 Task: Check the average views per listing of club house in the last 5 years.
Action: Mouse moved to (1024, 262)
Screenshot: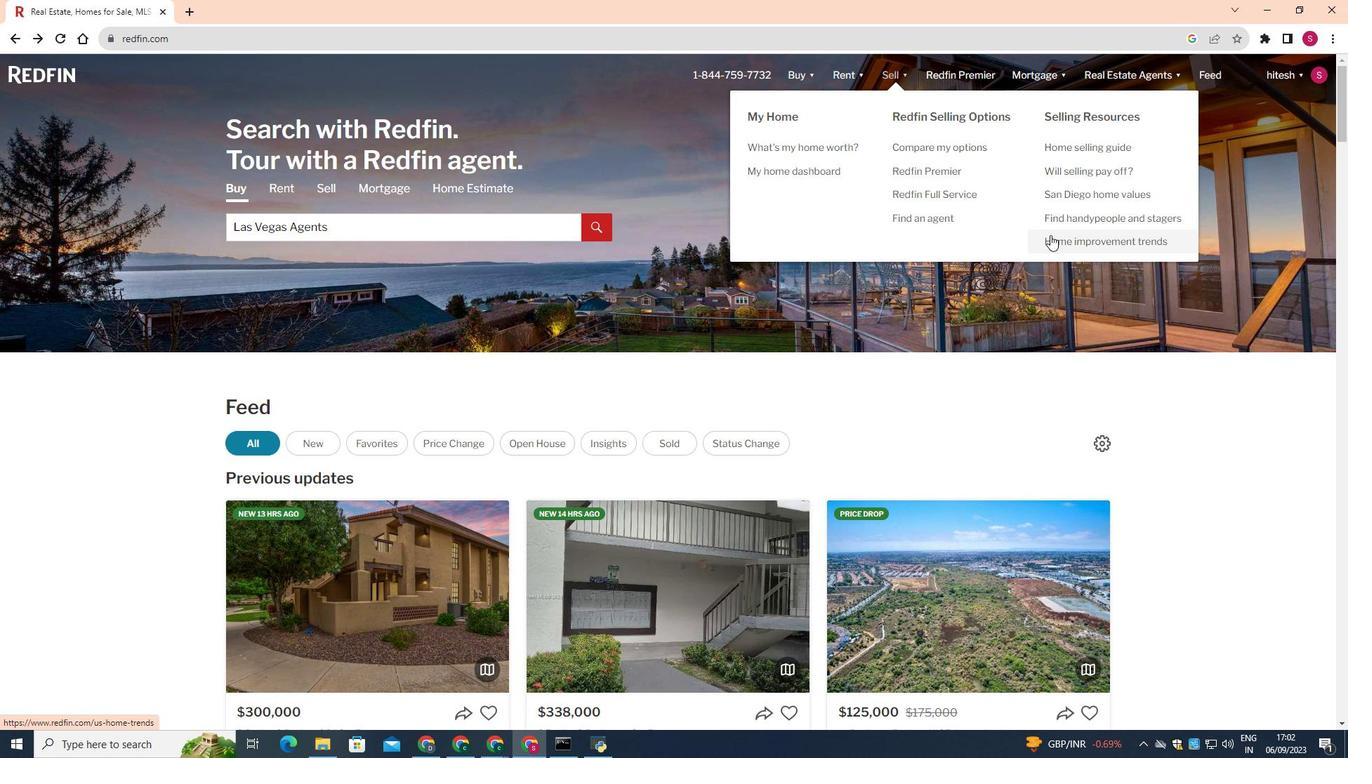 
Action: Mouse pressed left at (1024, 262)
Screenshot: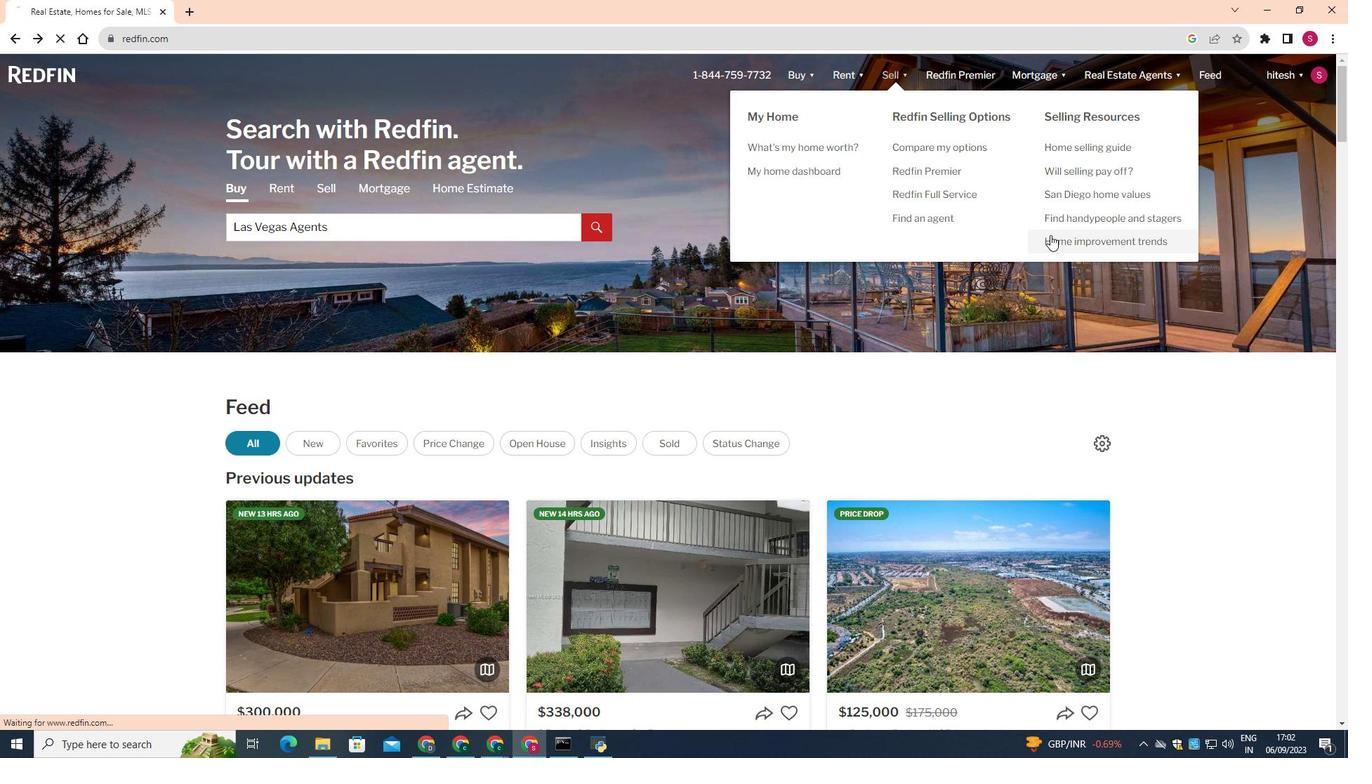 
Action: Mouse moved to (567, 402)
Screenshot: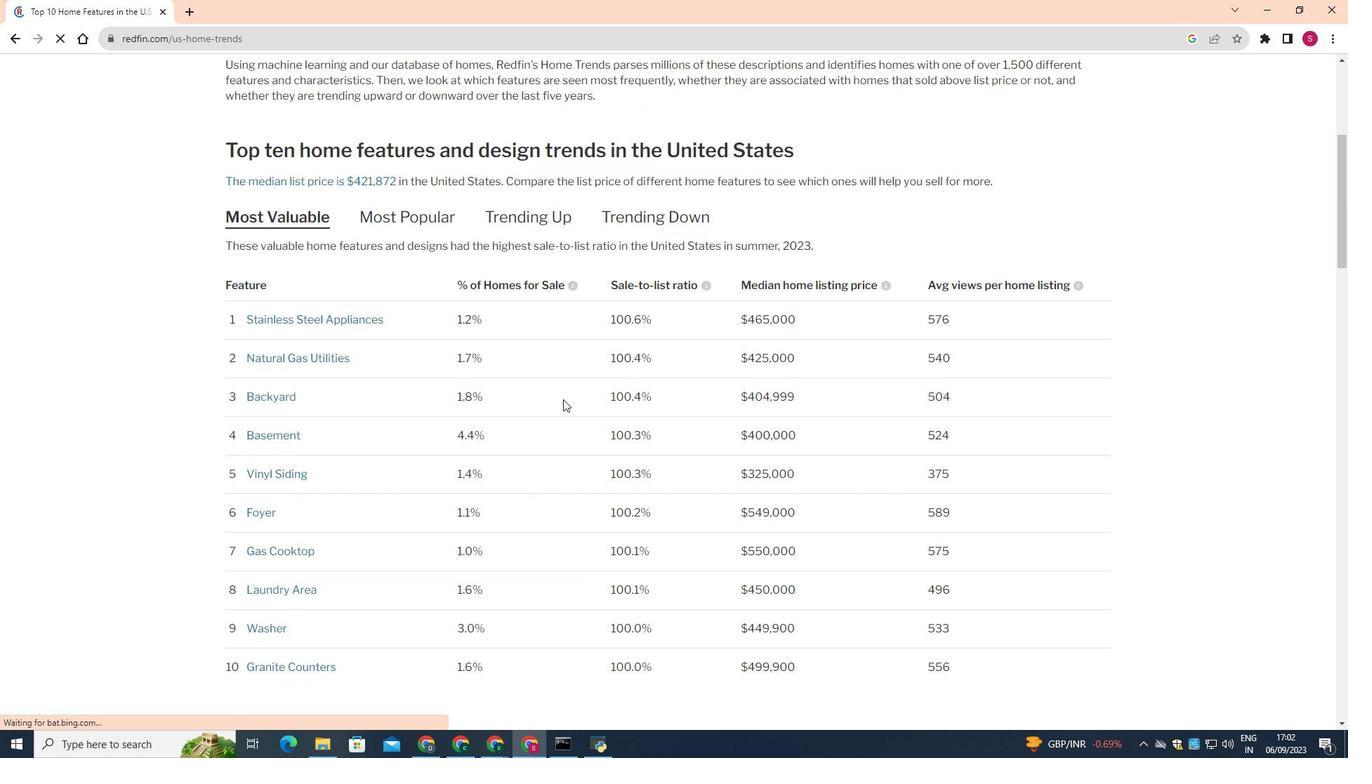 
Action: Mouse scrolled (567, 401) with delta (0, 0)
Screenshot: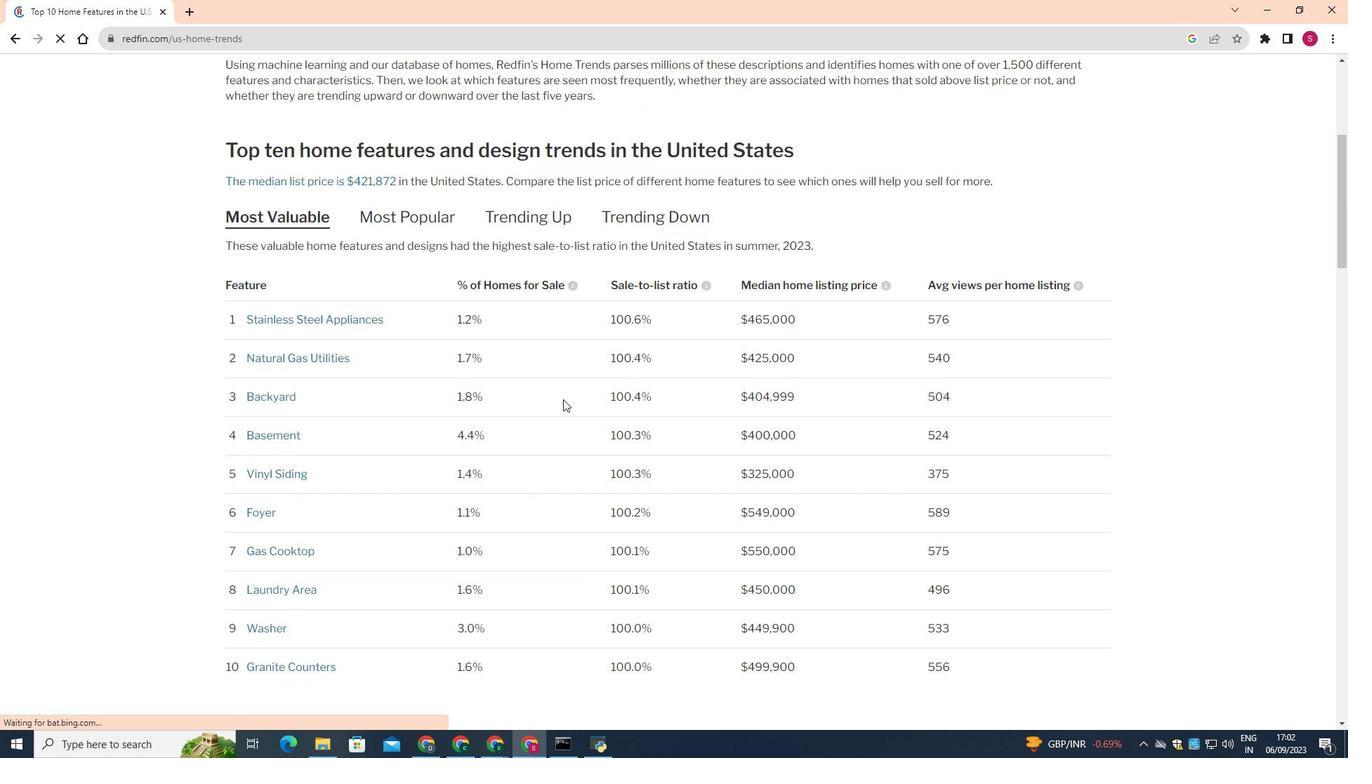 
Action: Mouse moved to (565, 403)
Screenshot: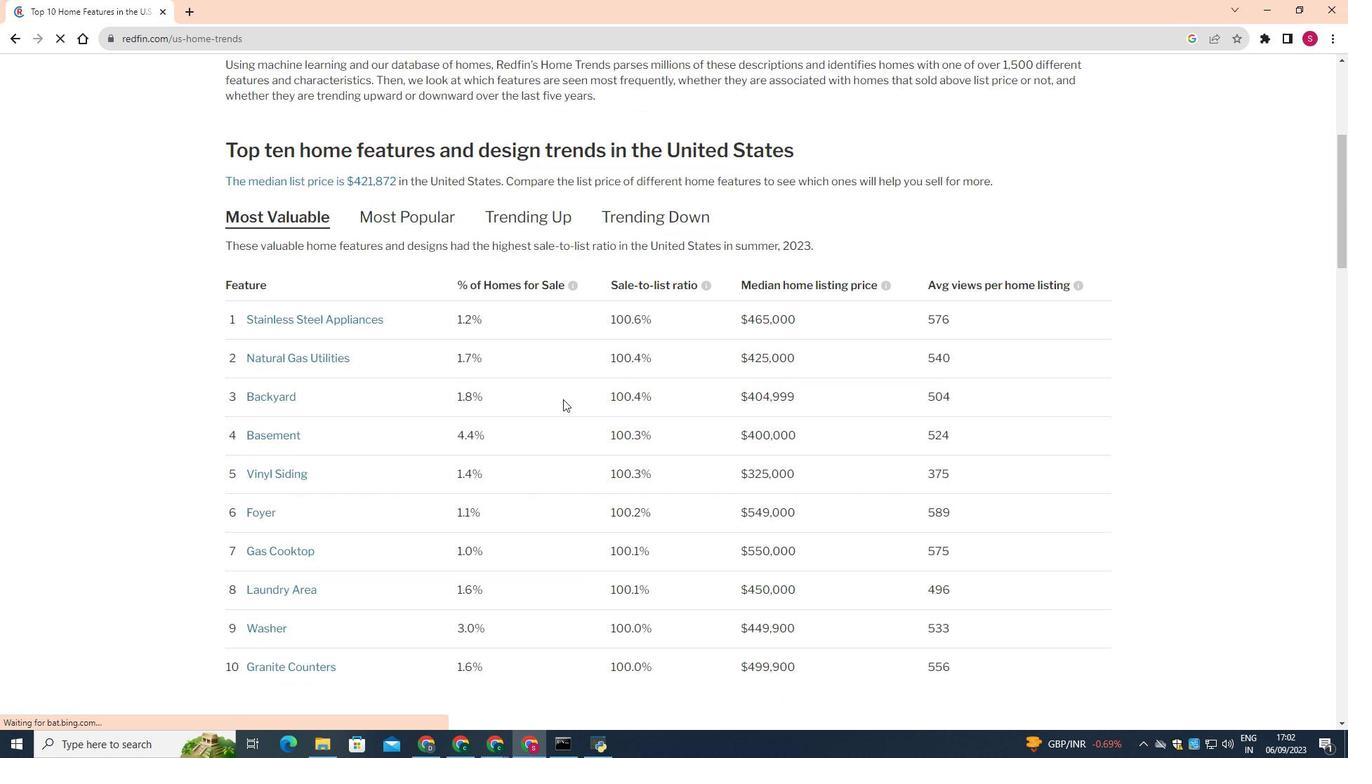 
Action: Mouse scrolled (565, 403) with delta (0, 0)
Screenshot: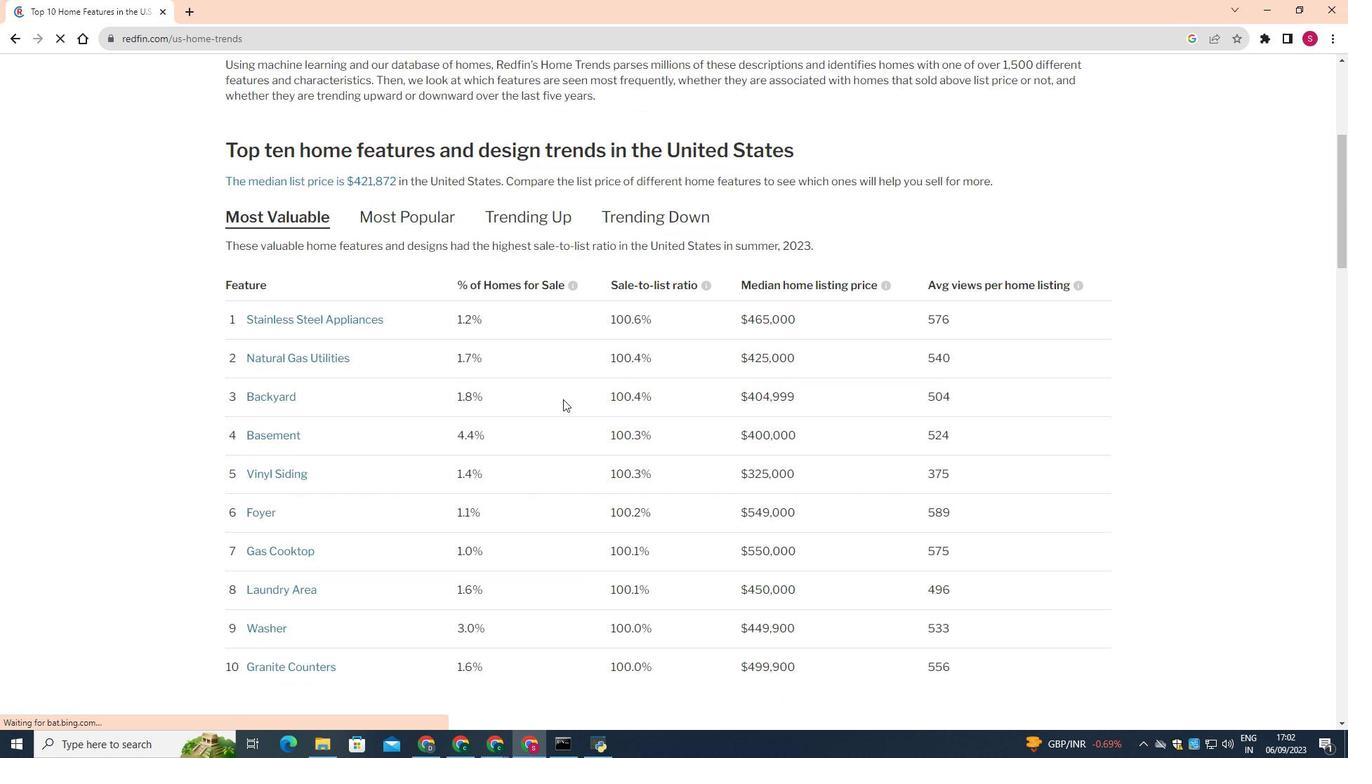 
Action: Mouse scrolled (565, 403) with delta (0, 0)
Screenshot: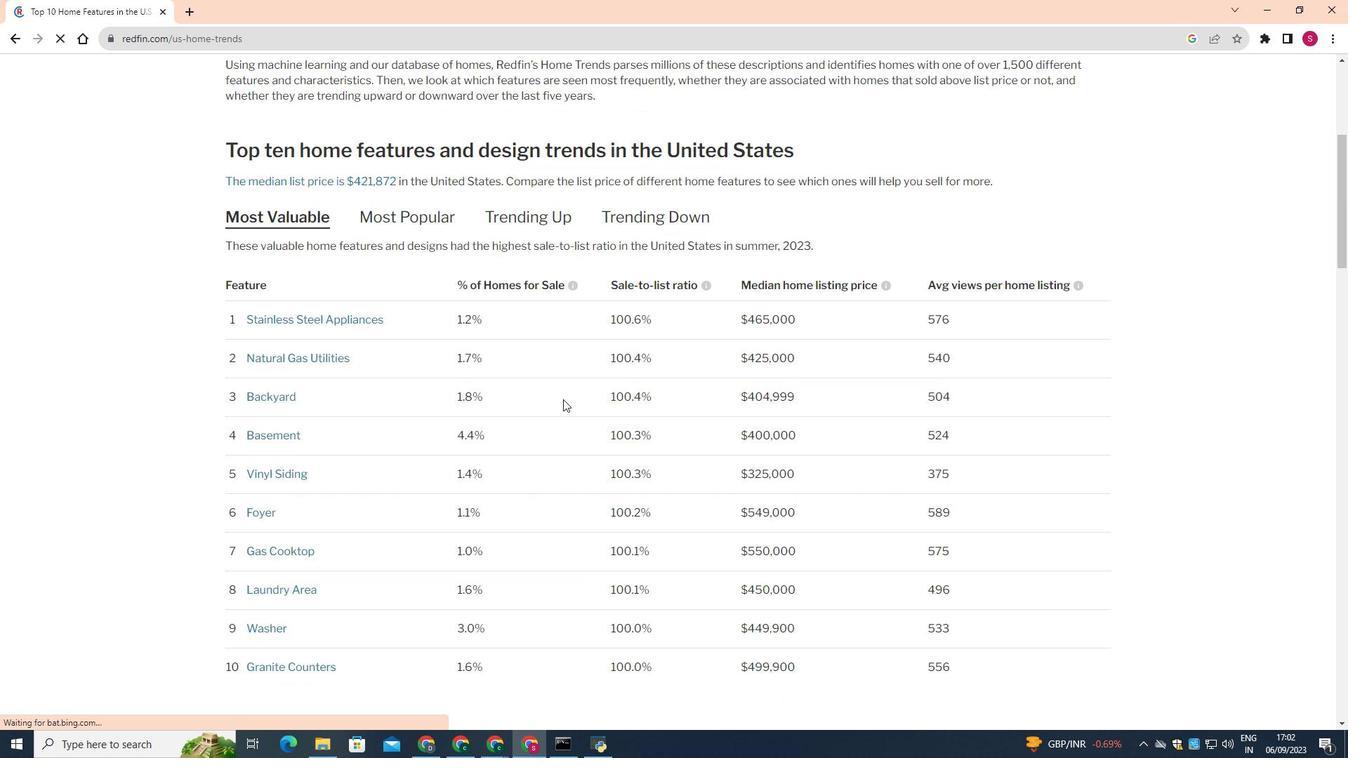 
Action: Mouse moved to (565, 404)
Screenshot: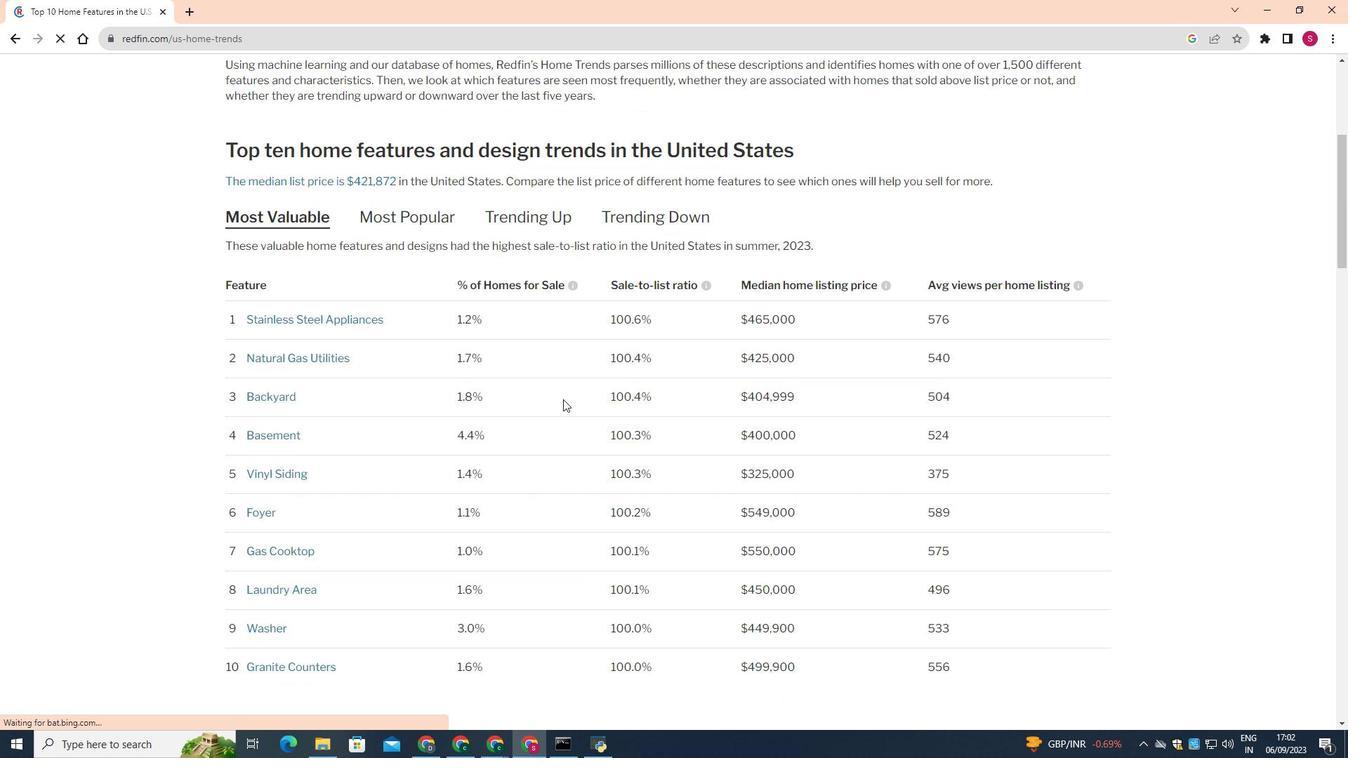 
Action: Mouse scrolled (565, 403) with delta (0, 0)
Screenshot: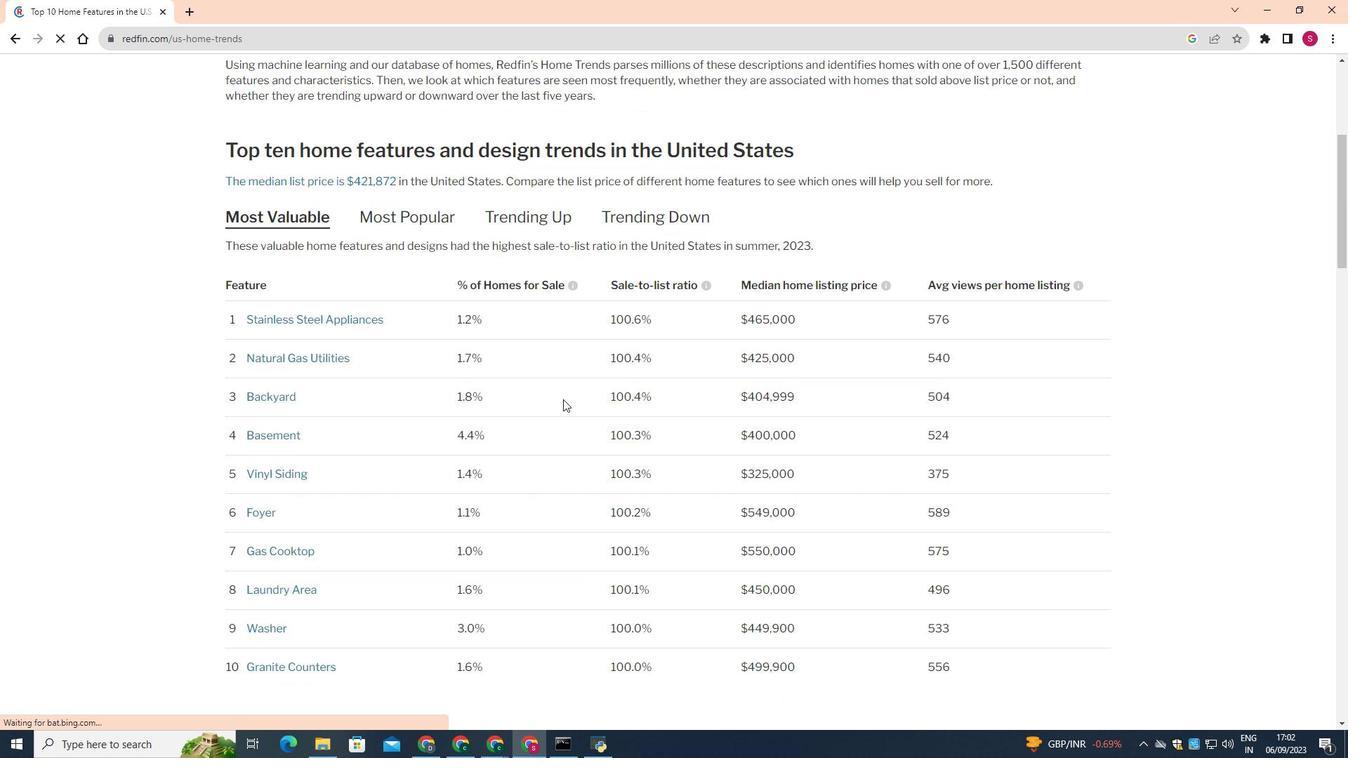 
Action: Mouse scrolled (565, 403) with delta (0, 0)
Screenshot: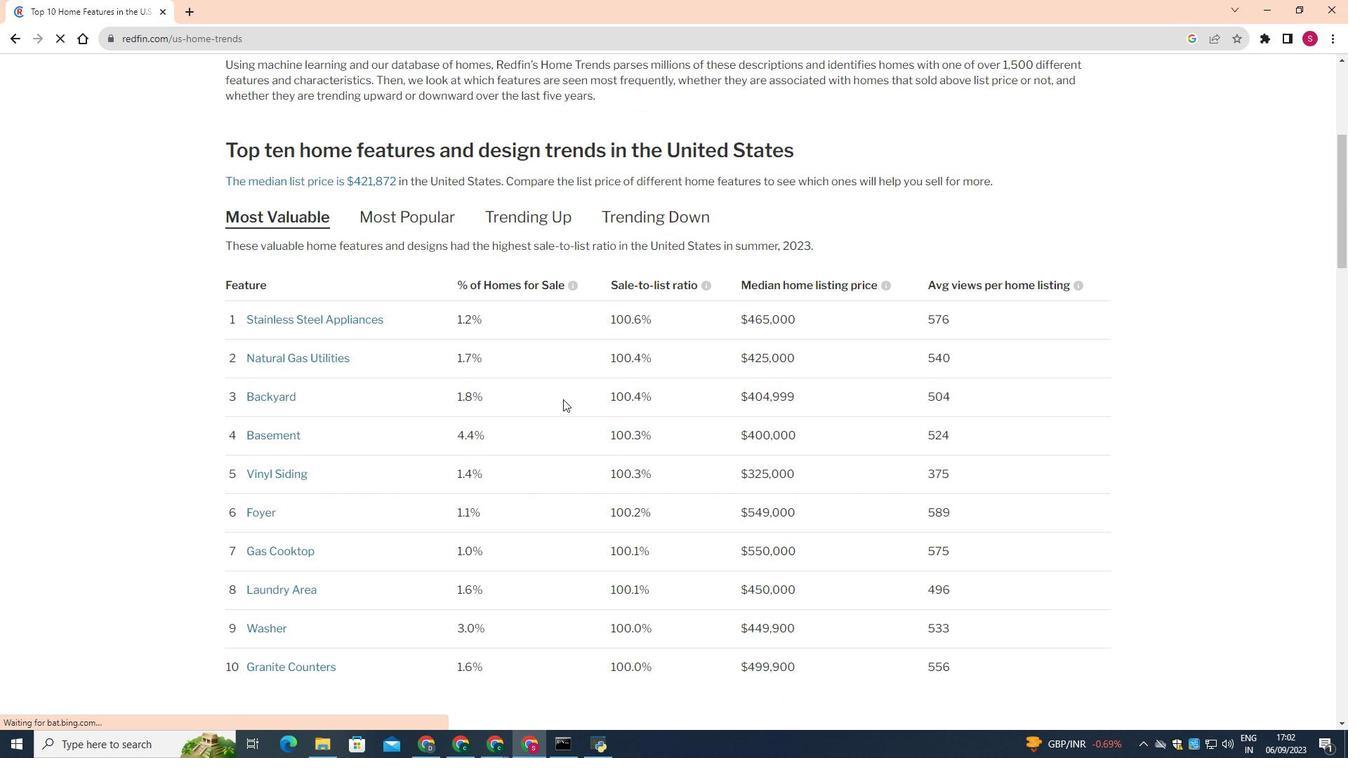 
Action: Mouse moved to (563, 403)
Screenshot: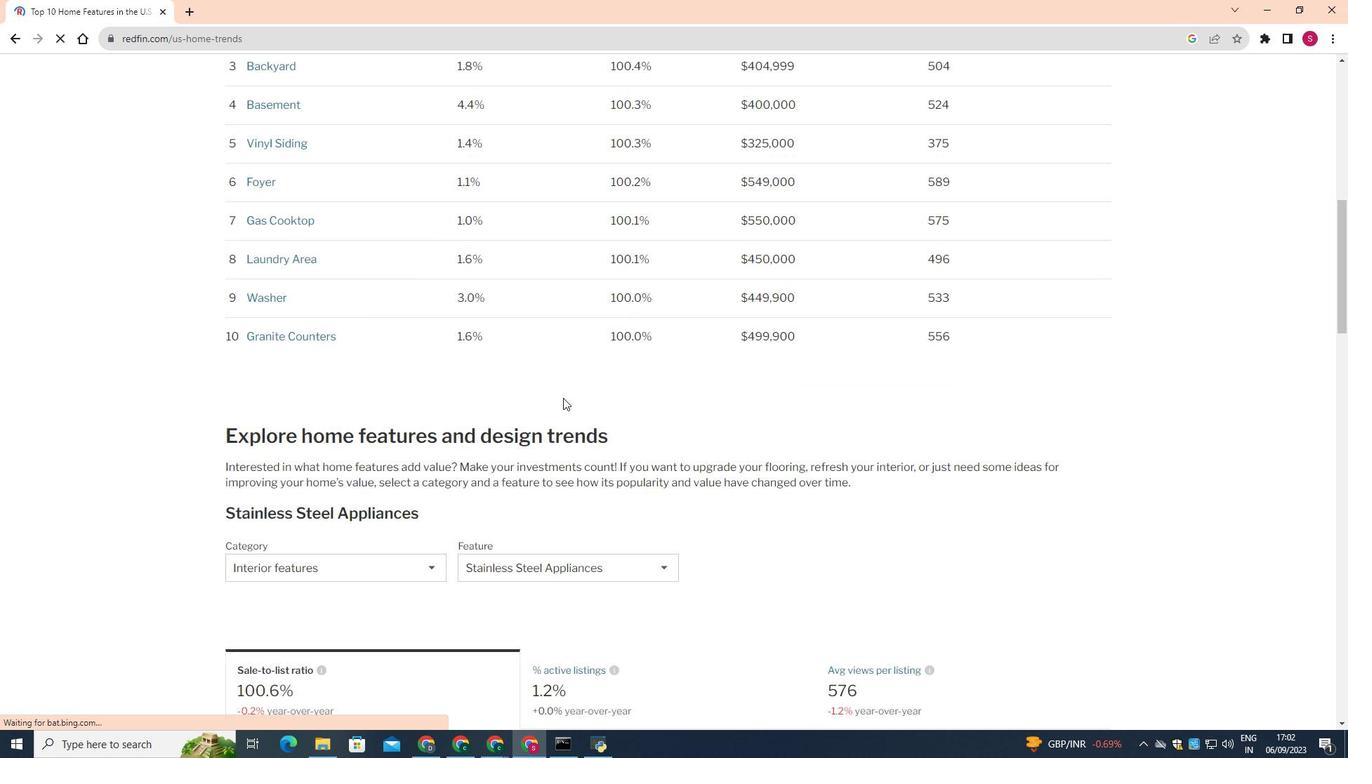 
Action: Mouse scrolled (563, 402) with delta (0, 0)
Screenshot: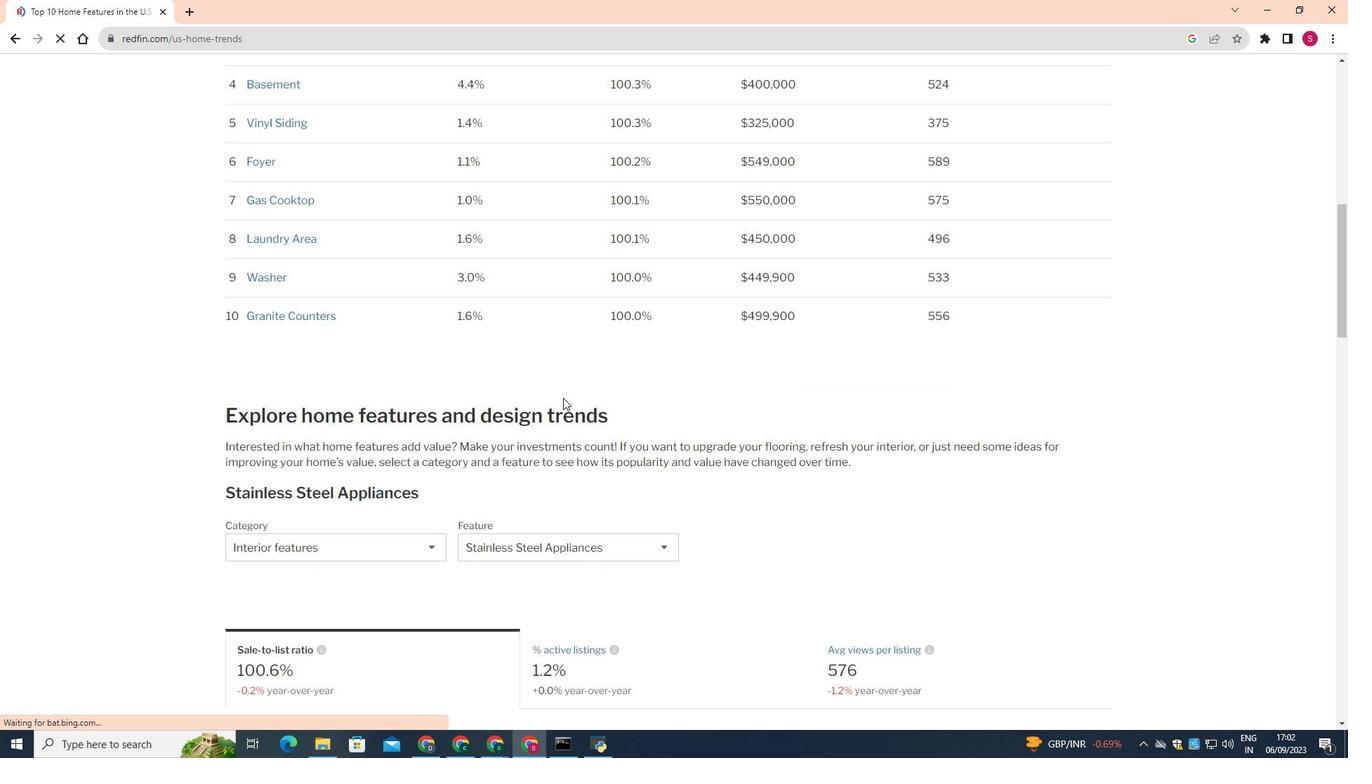 
Action: Mouse scrolled (563, 402) with delta (0, 0)
Screenshot: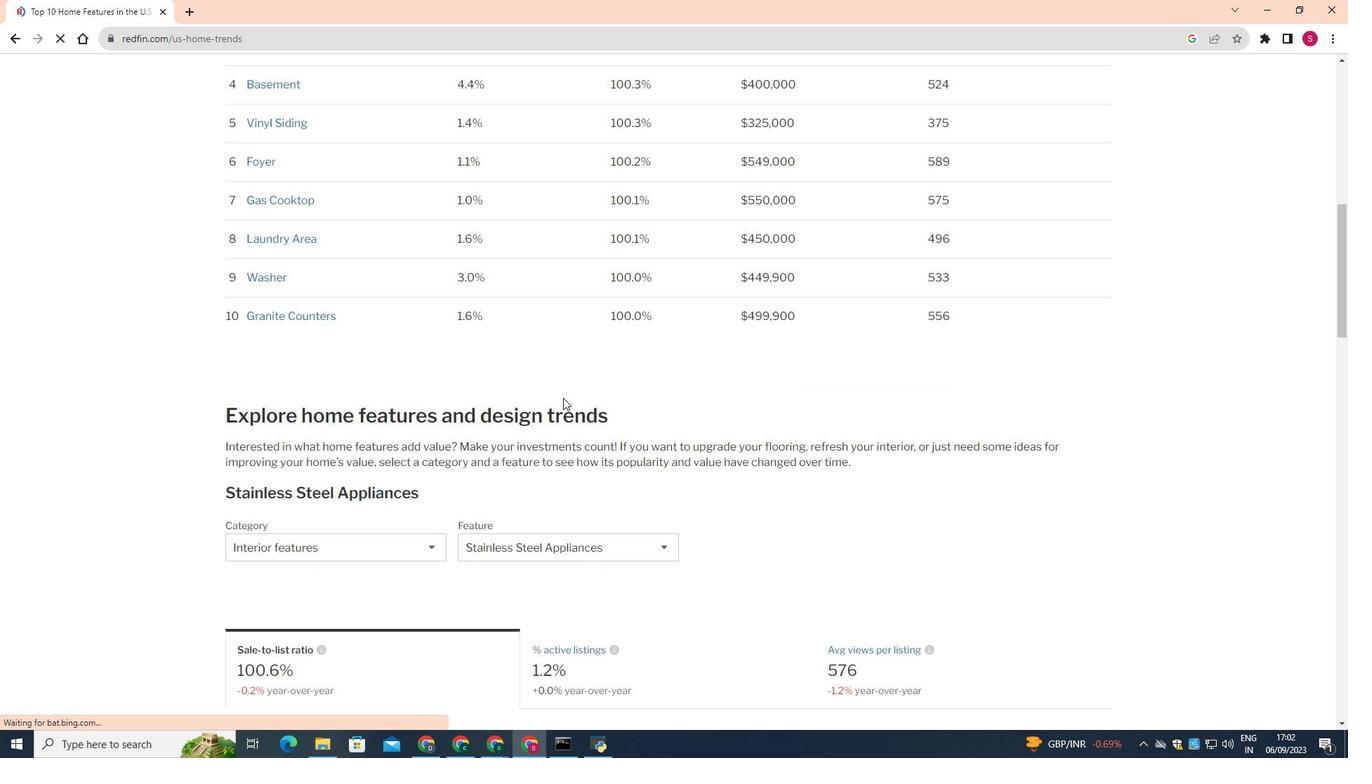 
Action: Mouse scrolled (563, 402) with delta (0, 0)
Screenshot: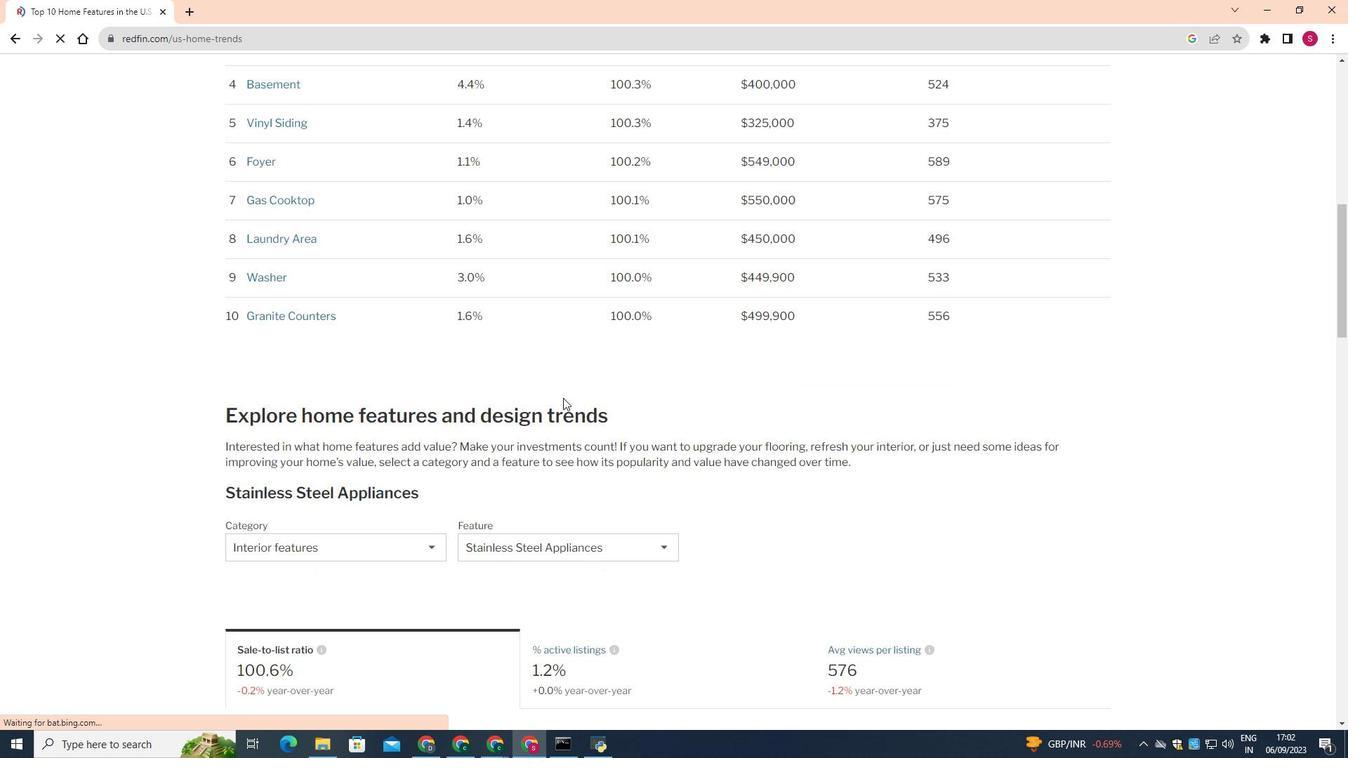 
Action: Mouse scrolled (563, 402) with delta (0, 0)
Screenshot: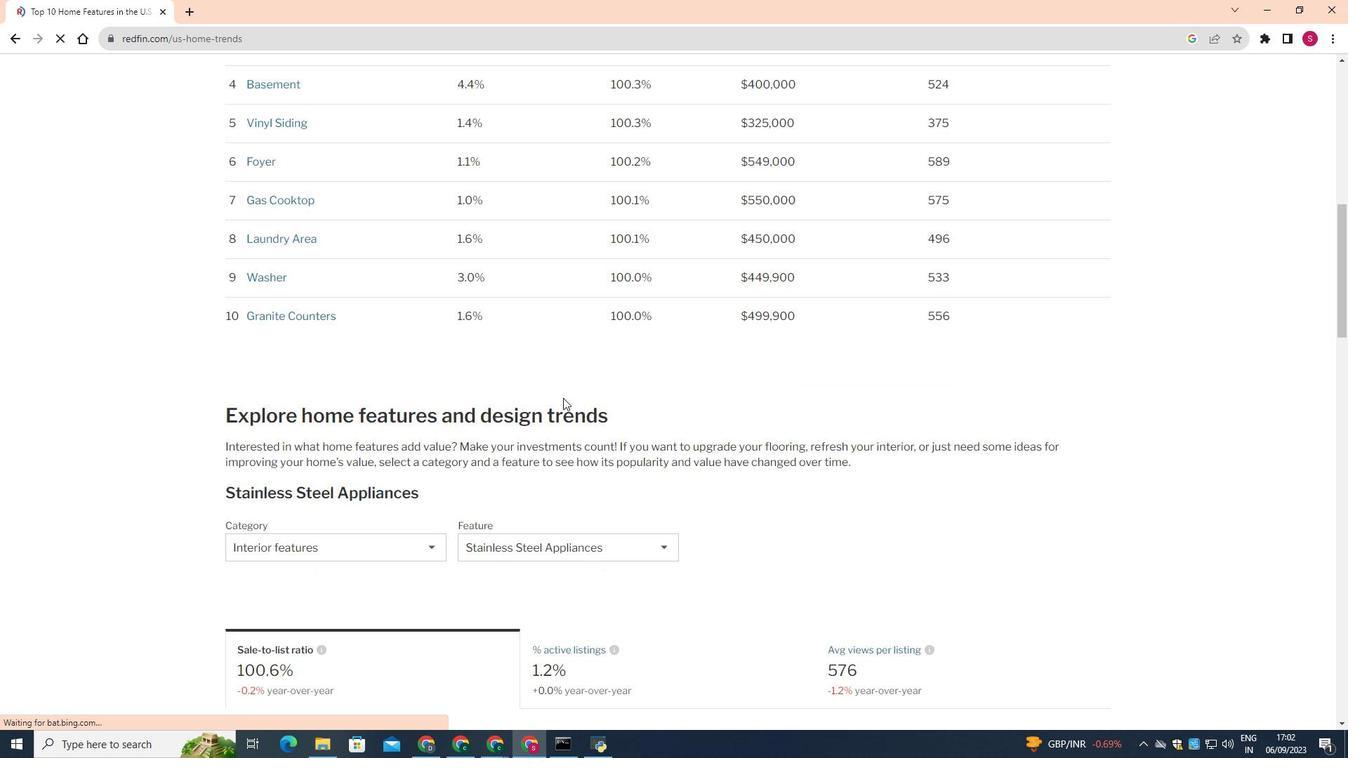
Action: Mouse scrolled (563, 402) with delta (0, 0)
Screenshot: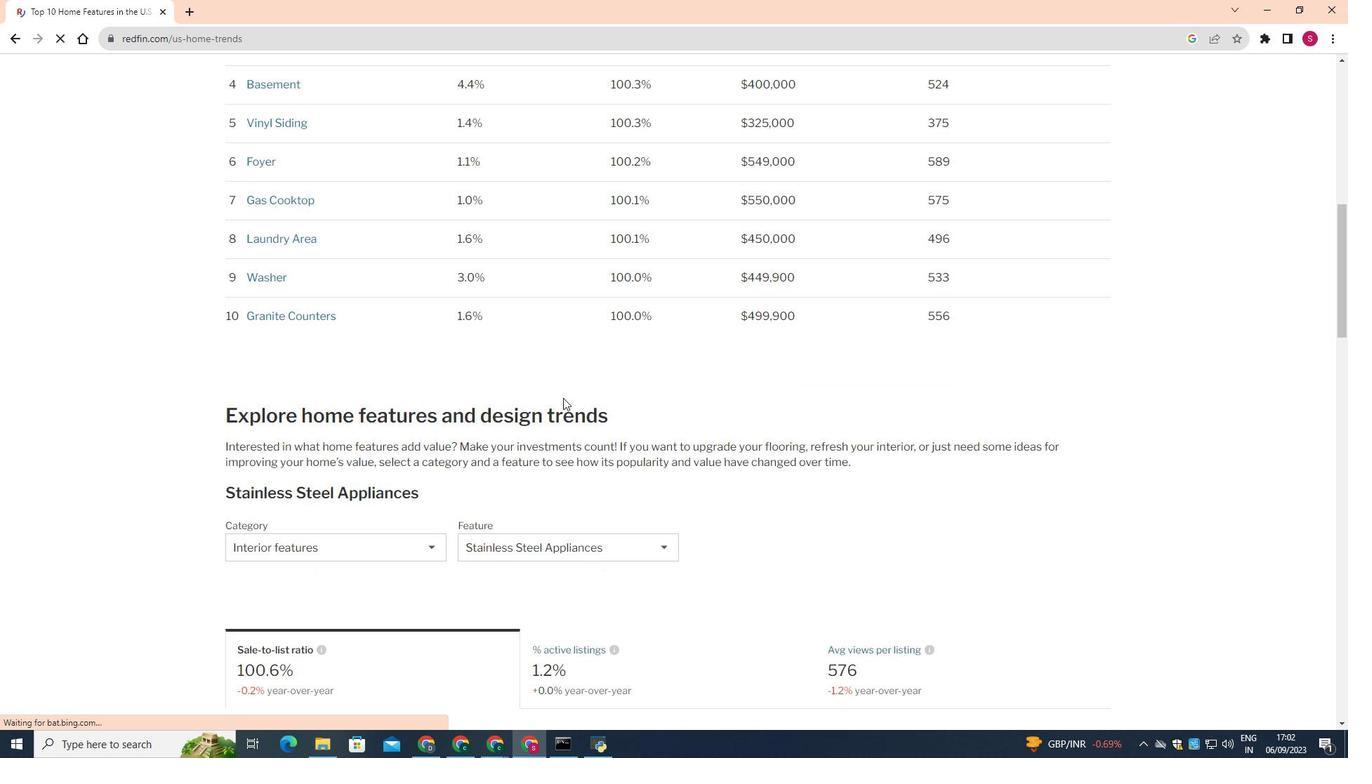 
Action: Mouse moved to (563, 403)
Screenshot: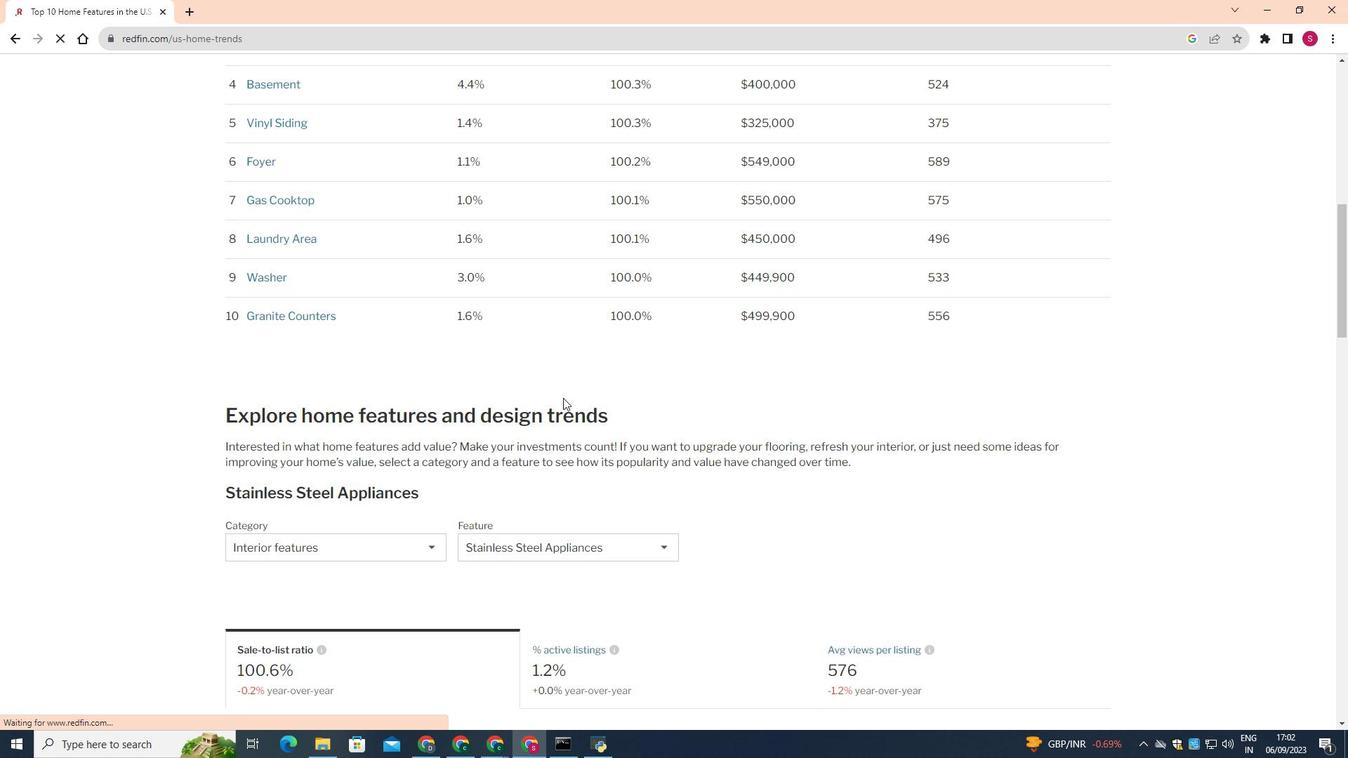 
Action: Mouse scrolled (563, 402) with delta (0, 0)
Screenshot: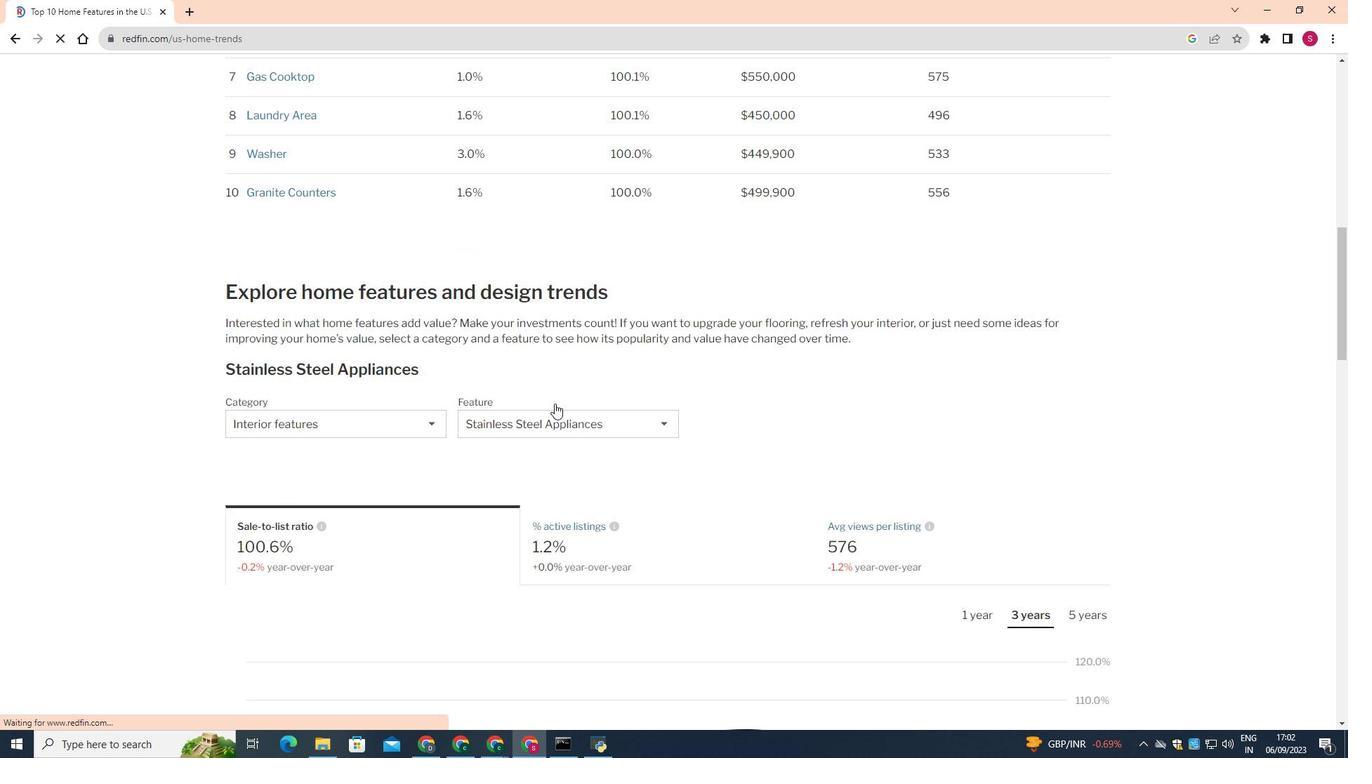
Action: Mouse scrolled (563, 402) with delta (0, 0)
Screenshot: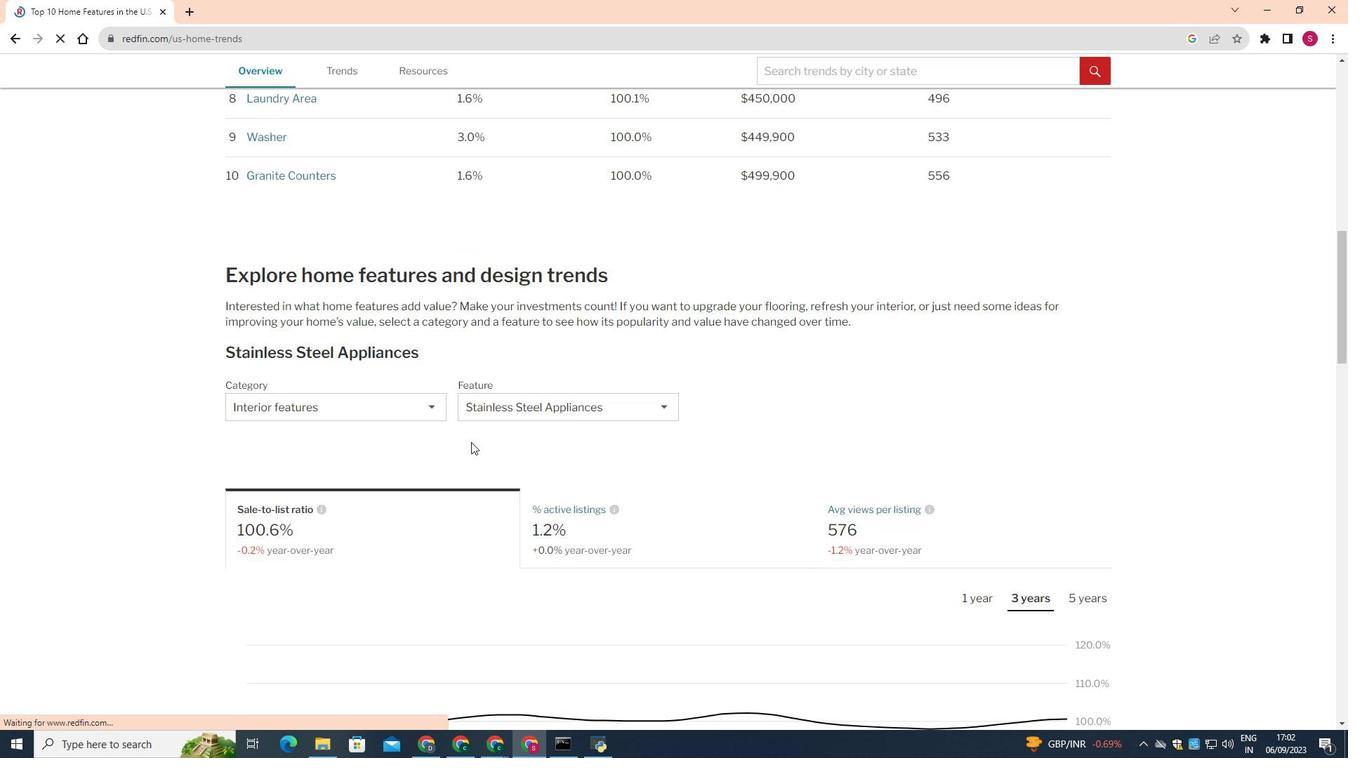 
Action: Mouse moved to (392, 414)
Screenshot: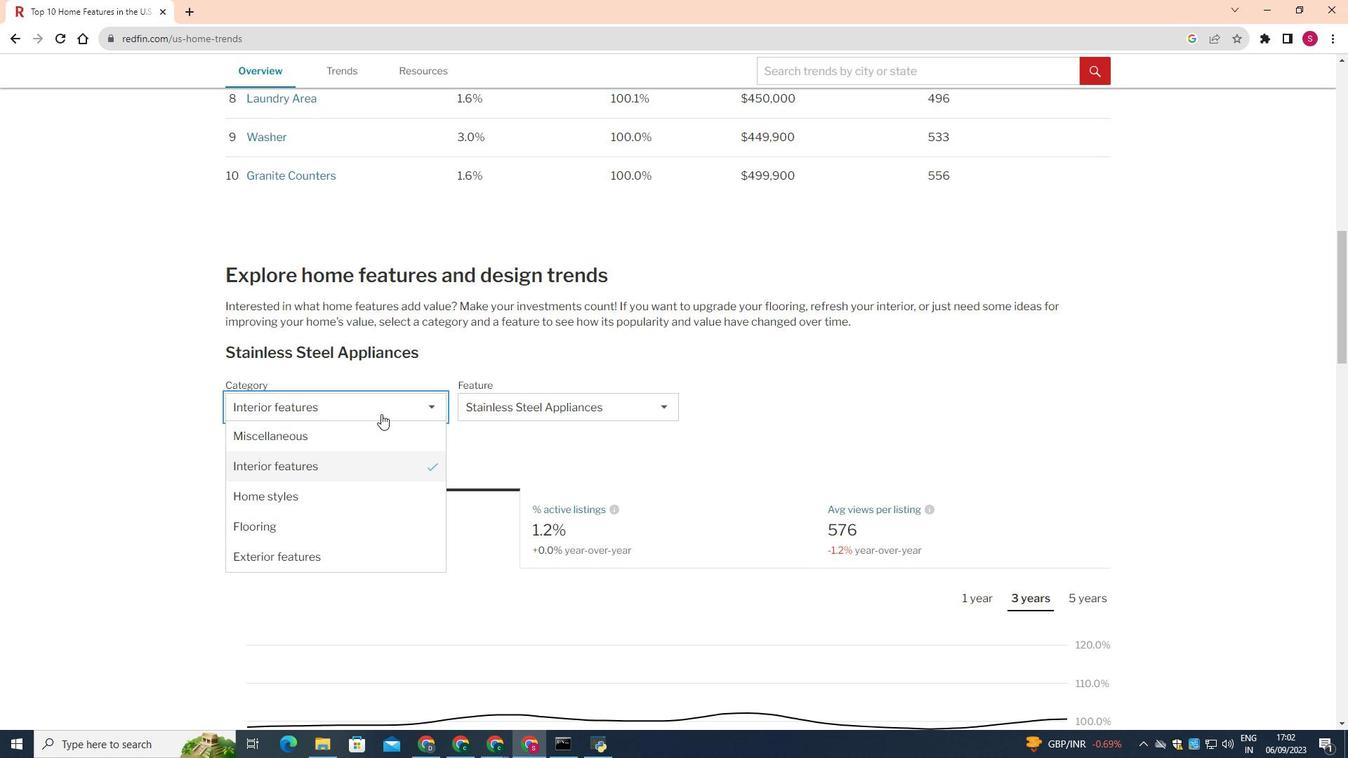 
Action: Mouse pressed left at (392, 414)
Screenshot: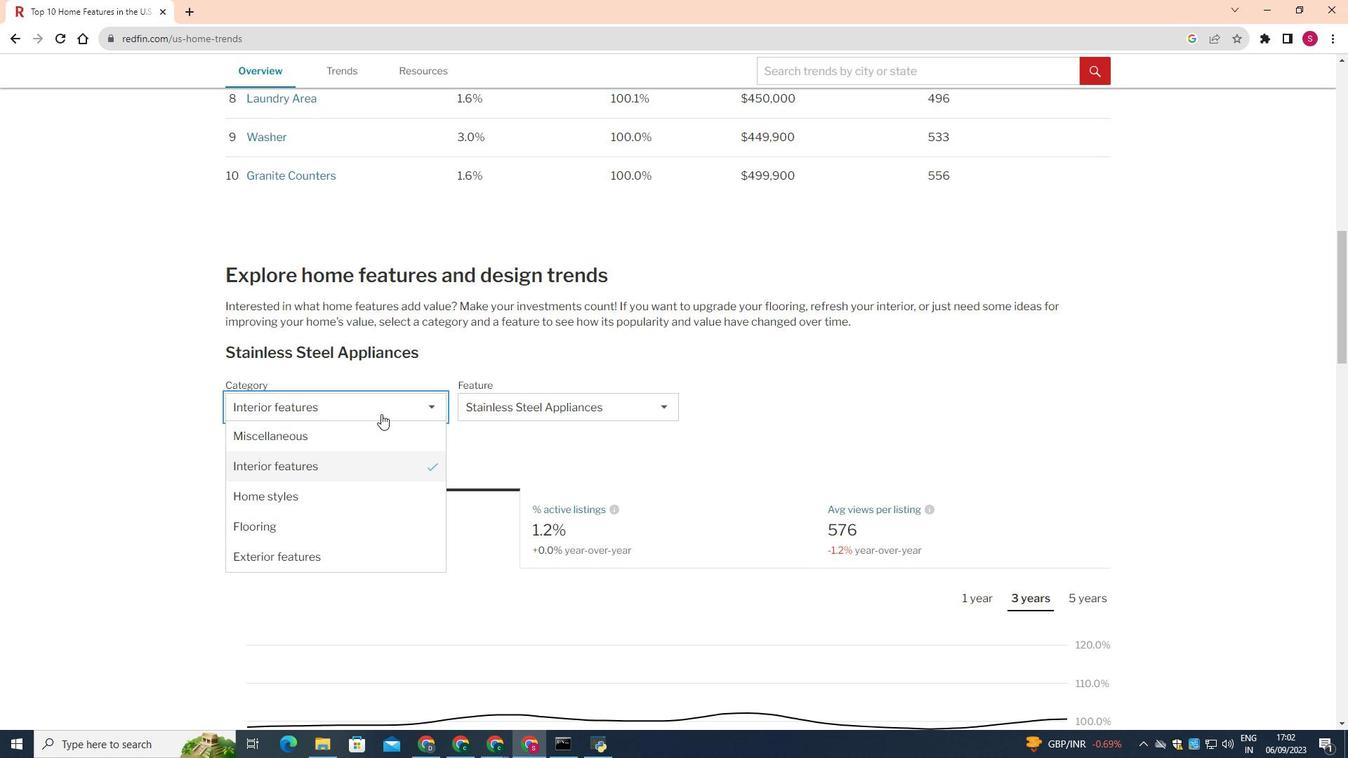 
Action: Mouse moved to (372, 435)
Screenshot: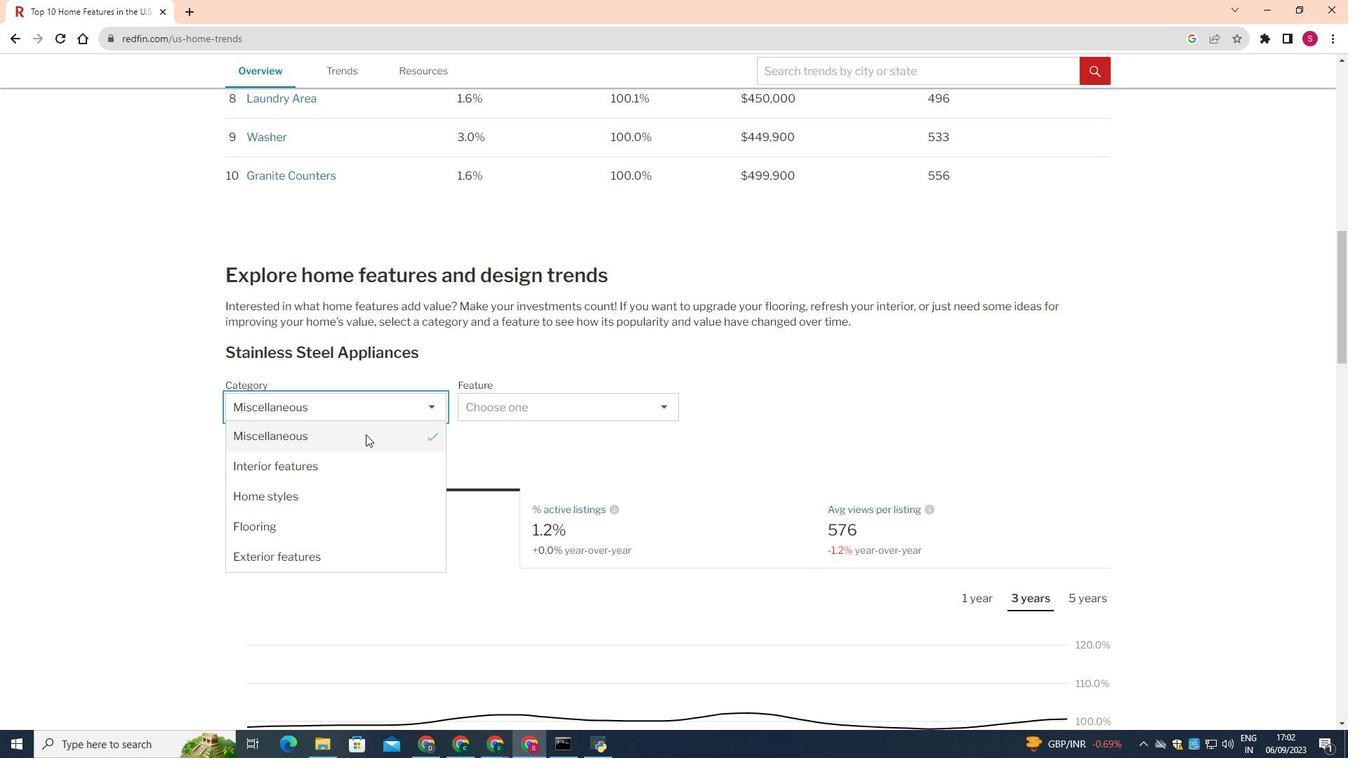 
Action: Mouse pressed left at (372, 435)
Screenshot: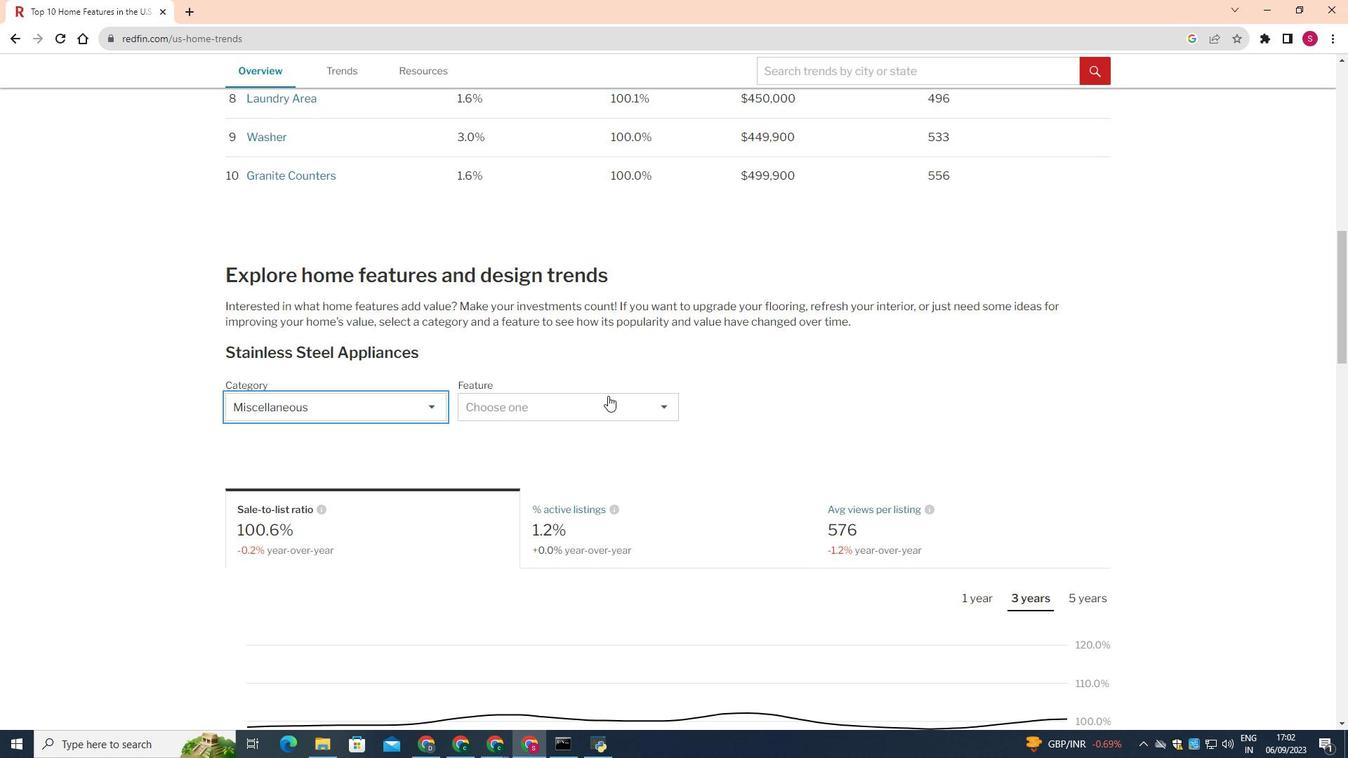 
Action: Mouse moved to (604, 409)
Screenshot: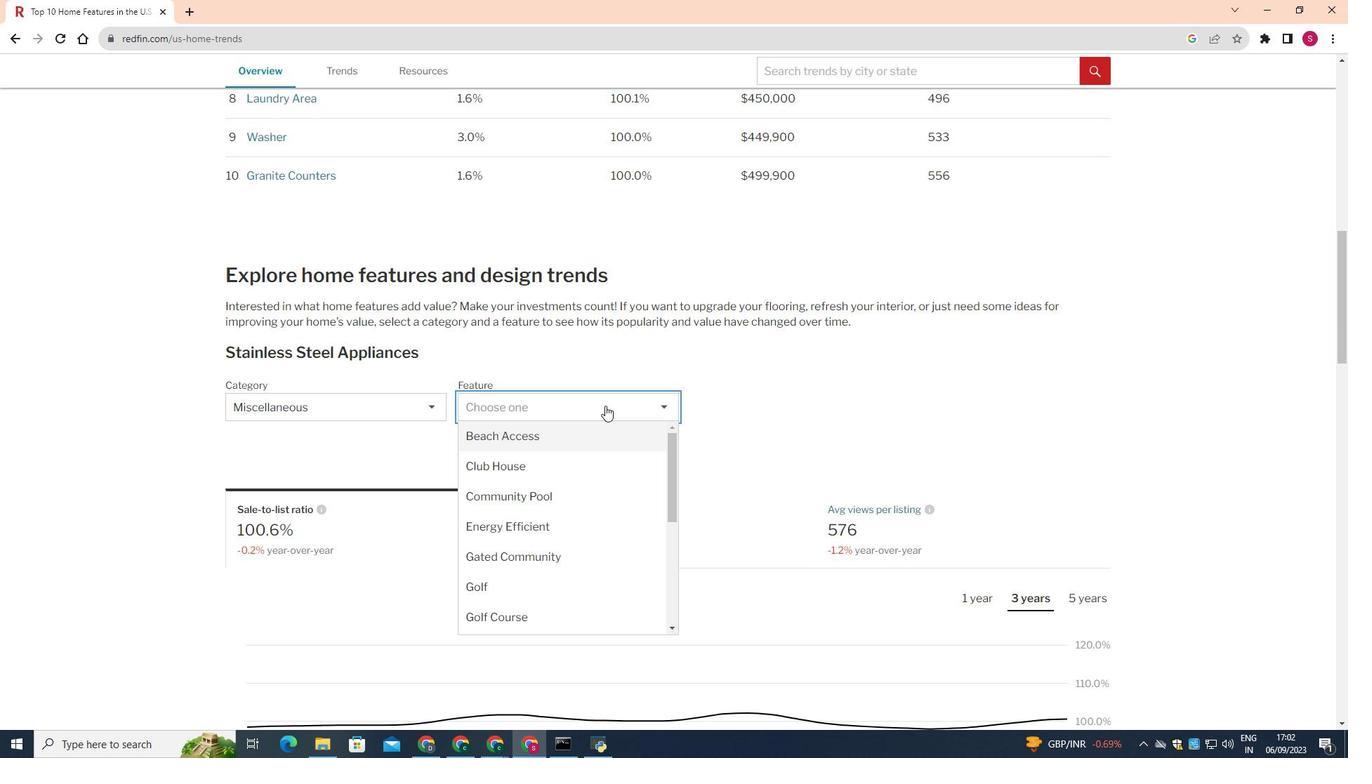 
Action: Mouse pressed left at (604, 409)
Screenshot: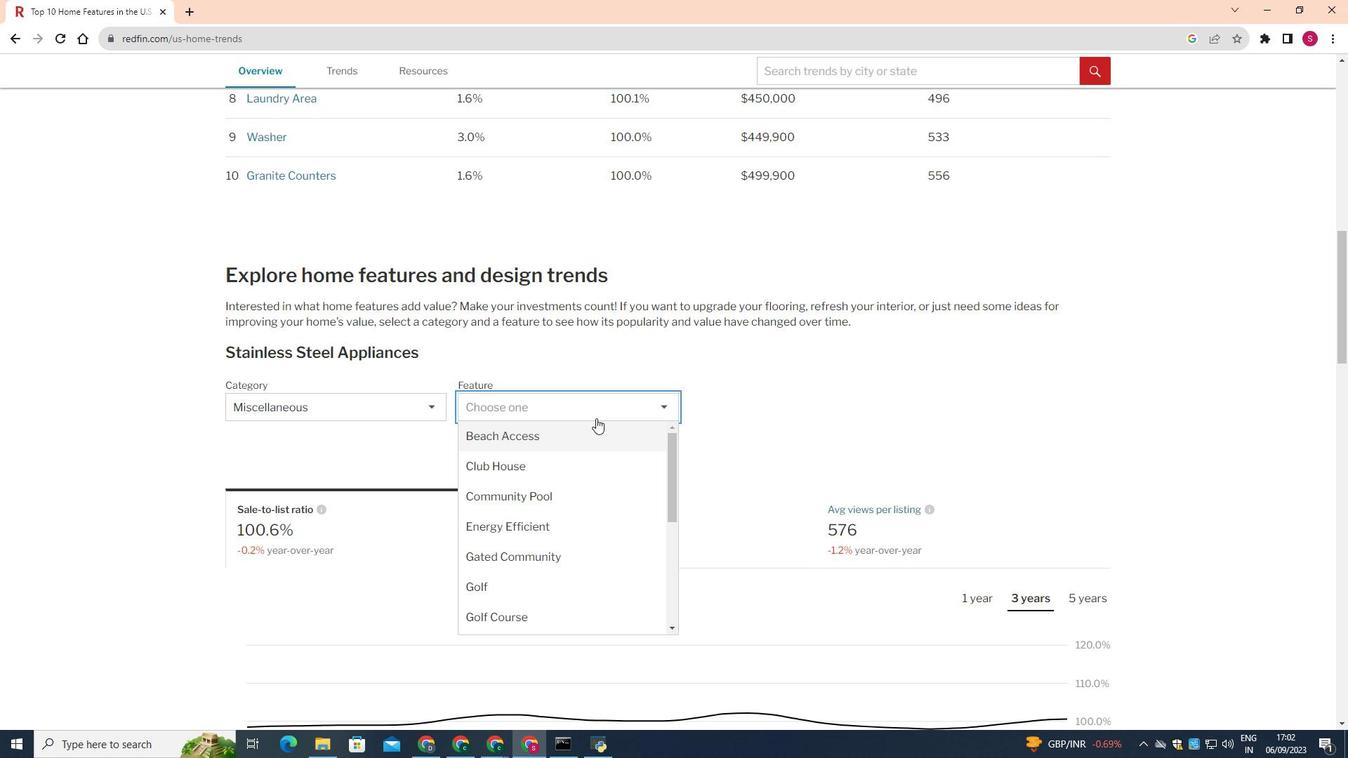 
Action: Mouse moved to (556, 461)
Screenshot: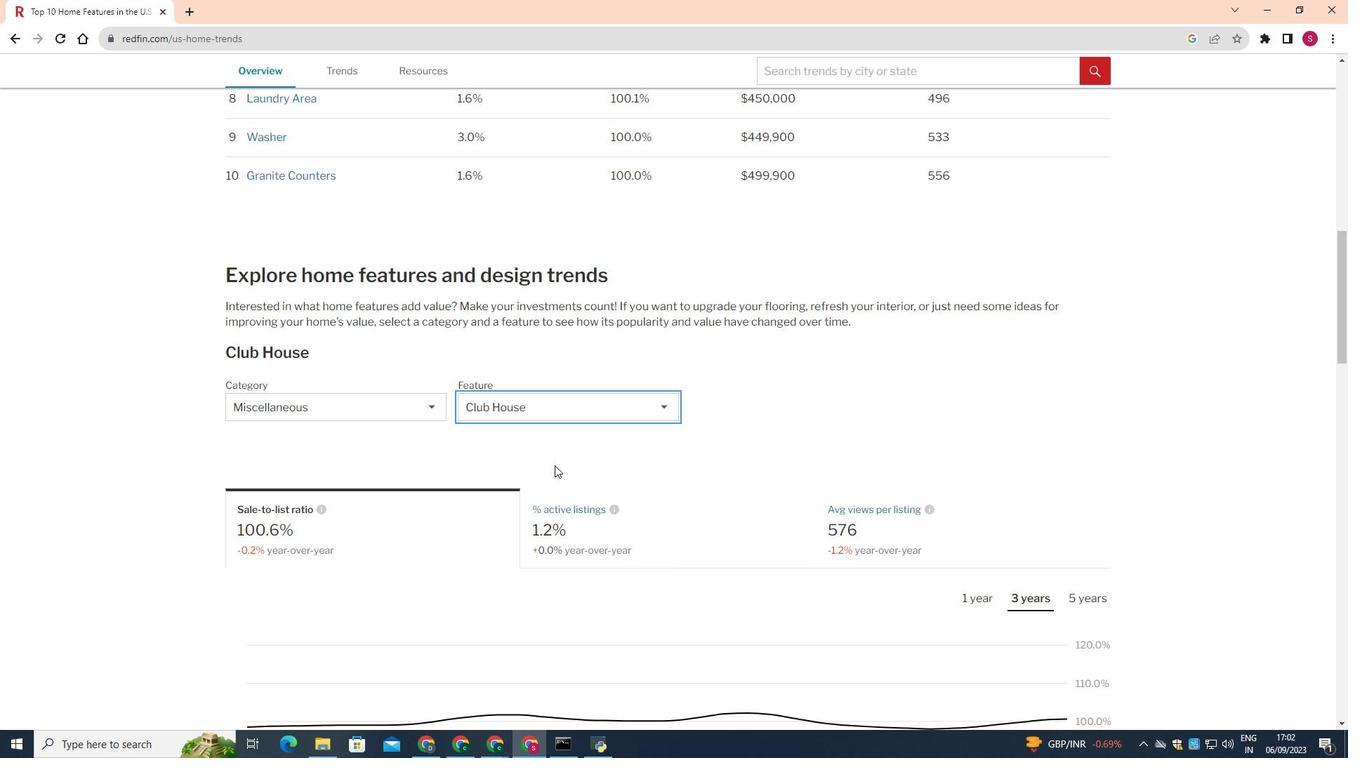 
Action: Mouse pressed left at (556, 461)
Screenshot: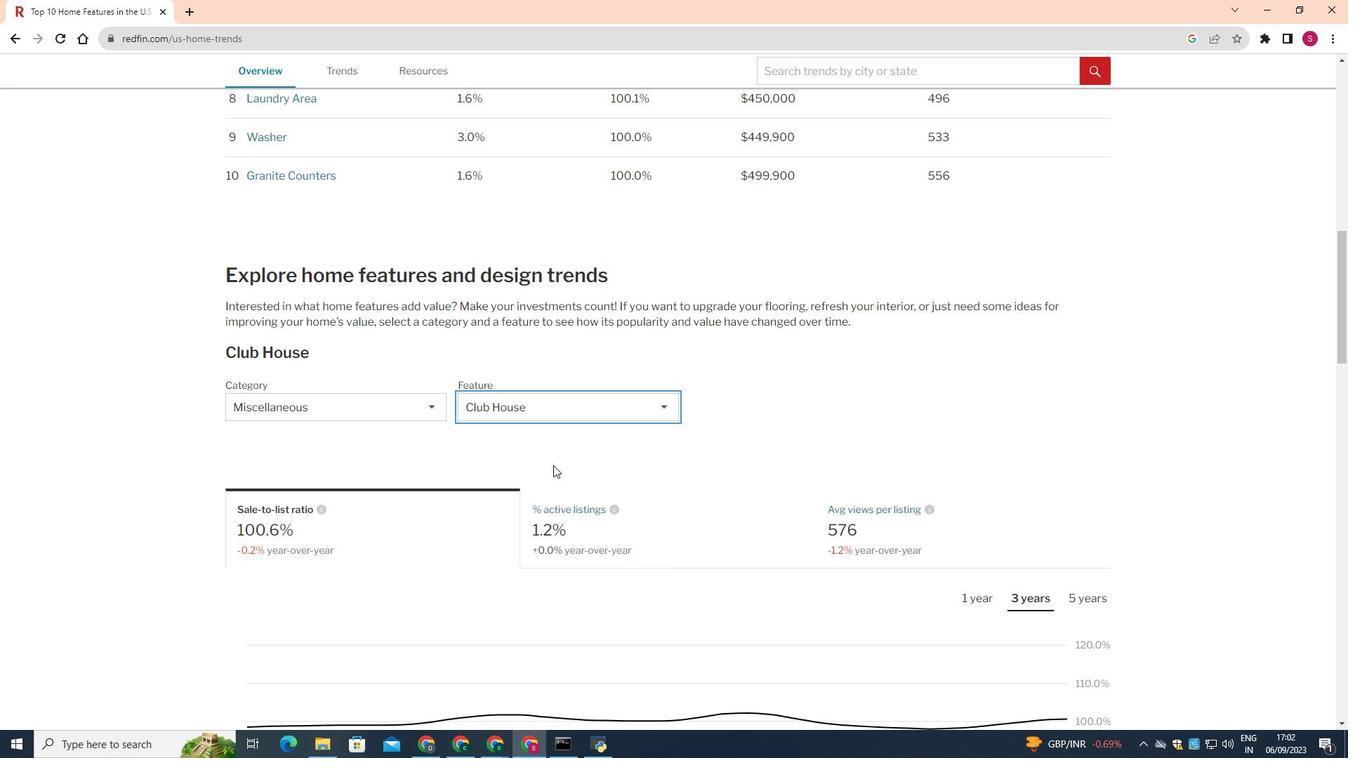 
Action: Mouse moved to (874, 509)
Screenshot: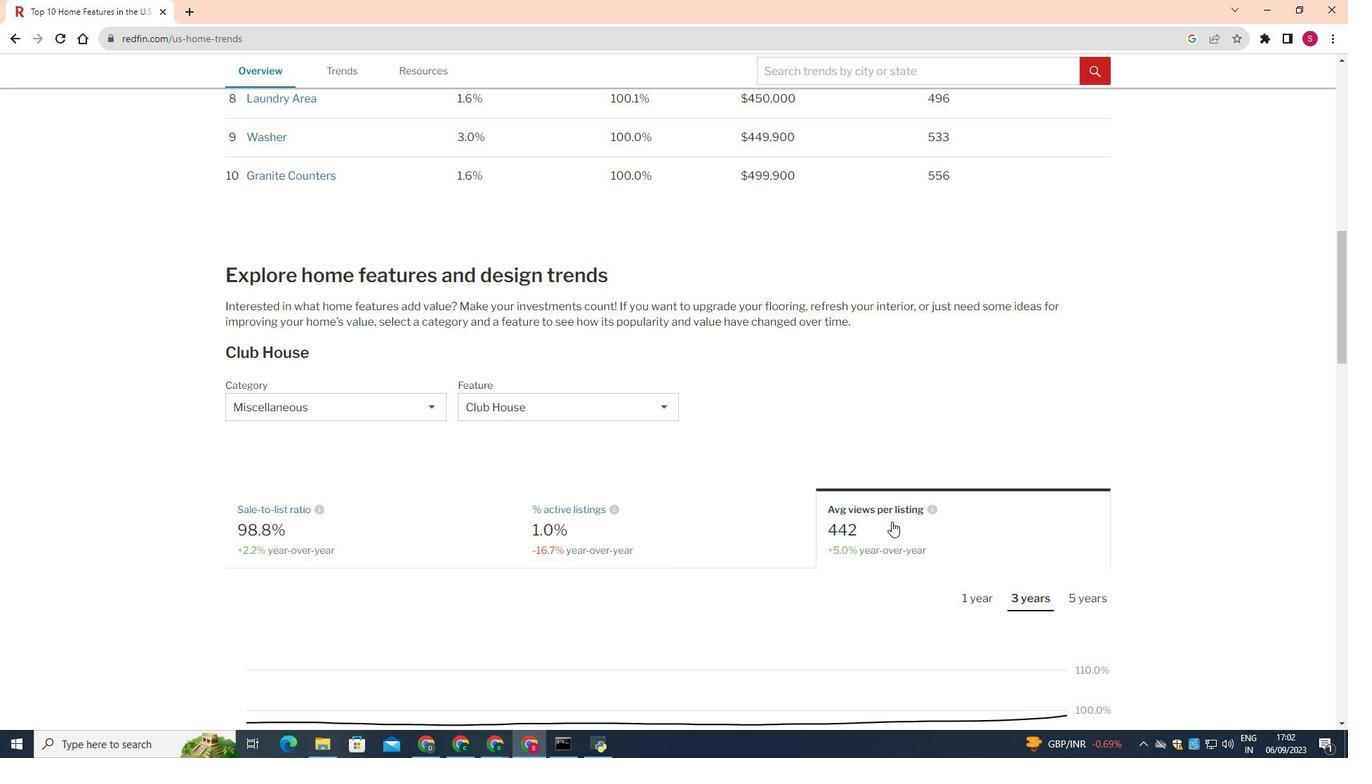 
Action: Mouse pressed left at (874, 509)
Screenshot: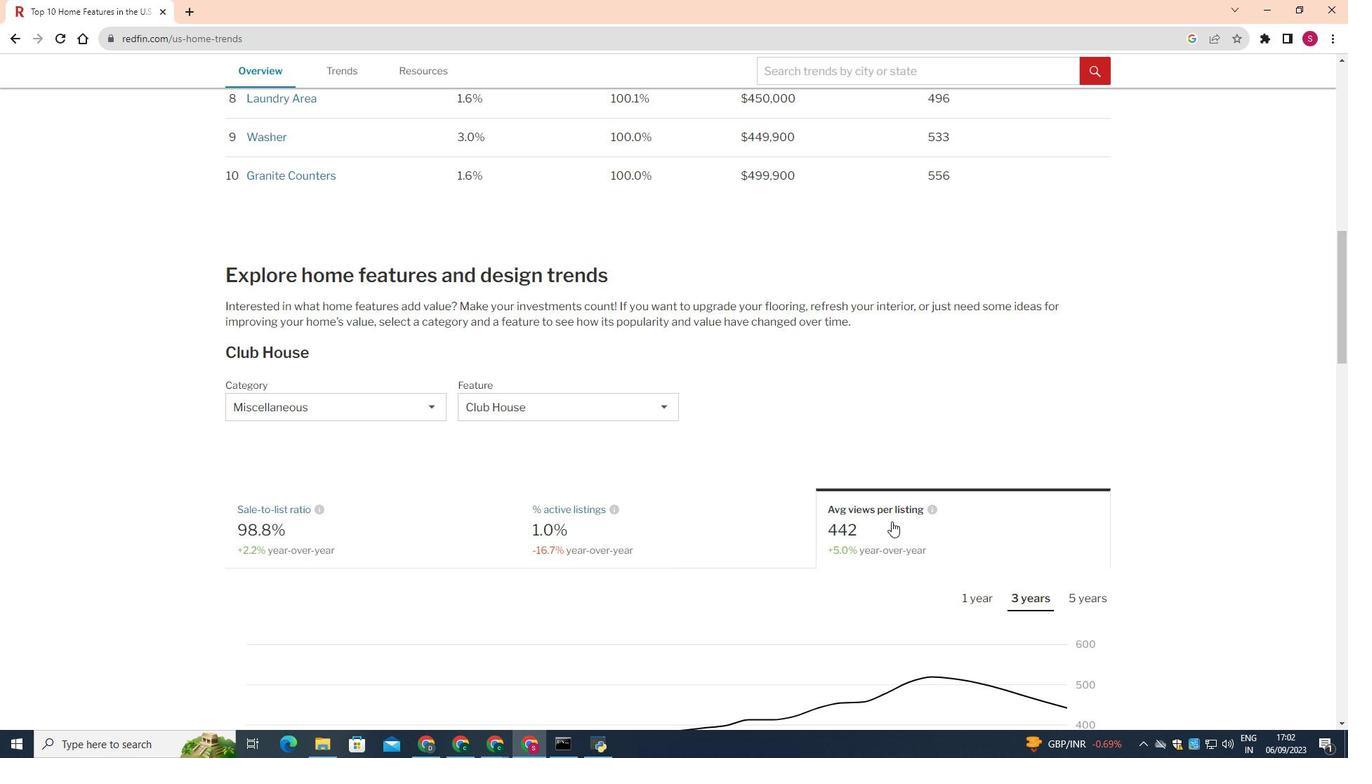 
Action: Mouse moved to (1063, 575)
Screenshot: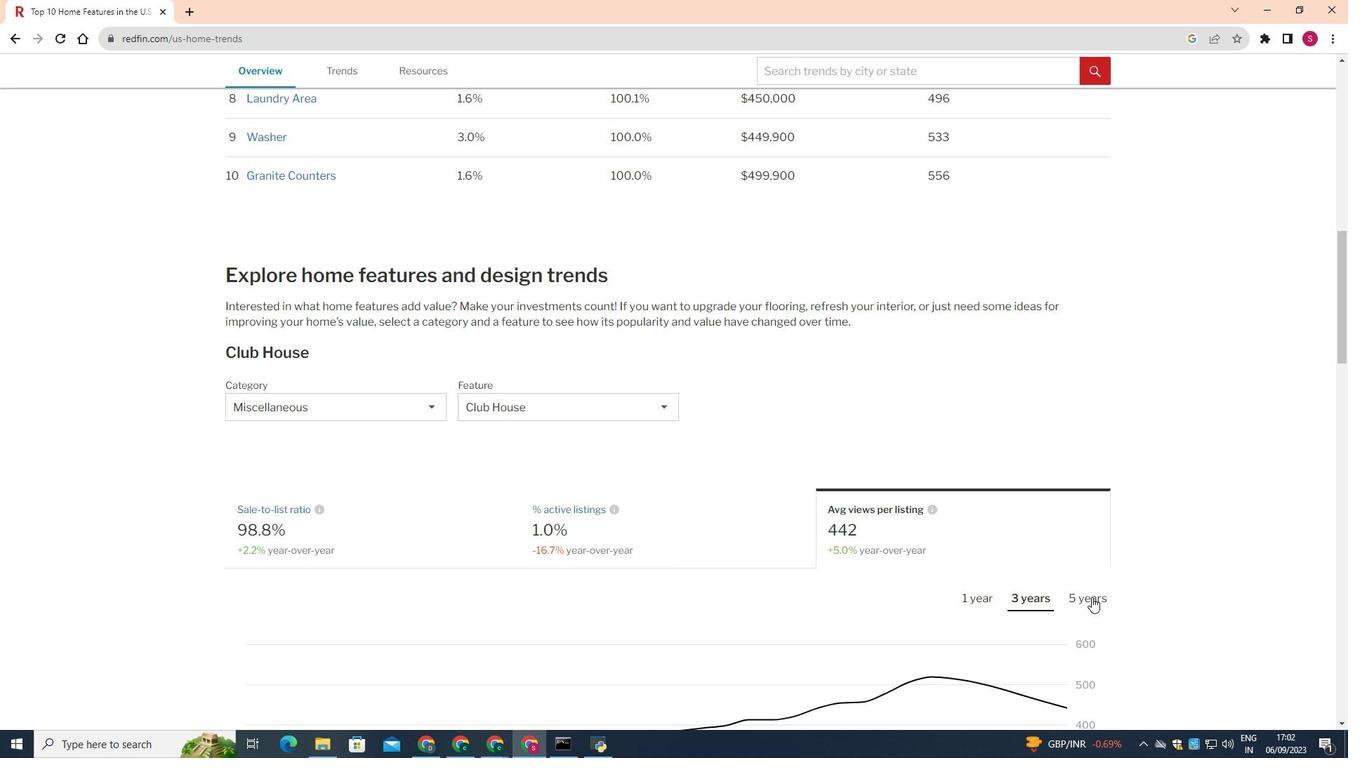 
Action: Mouse pressed left at (1063, 575)
Screenshot: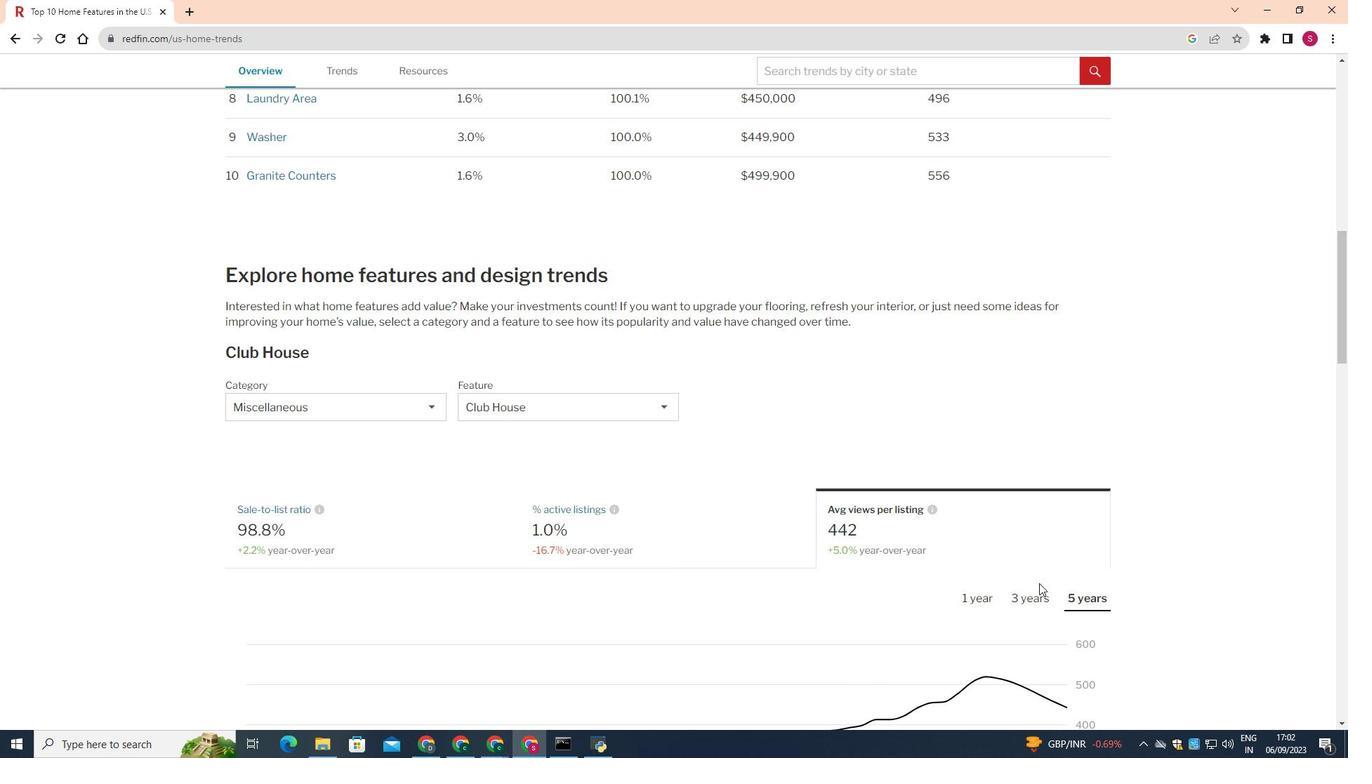 
Action: Mouse moved to (734, 470)
Screenshot: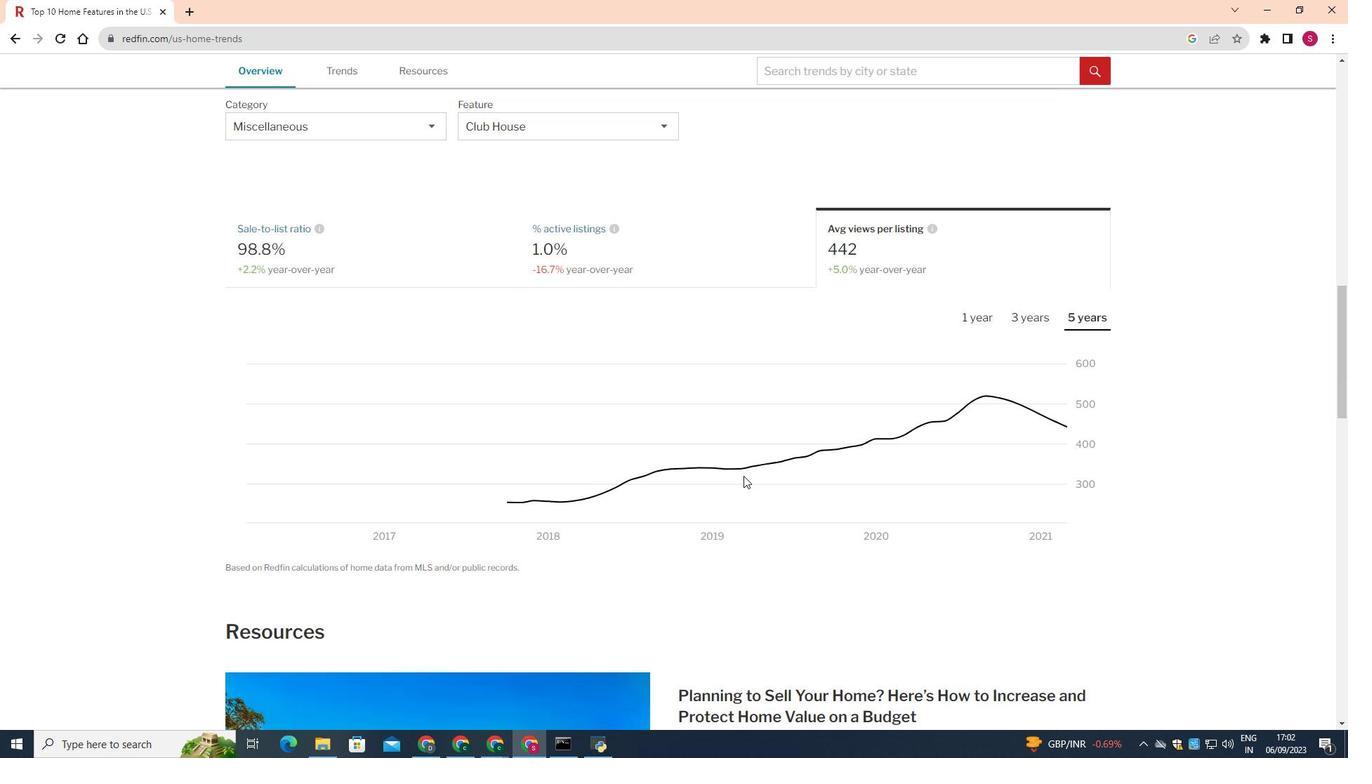 
Action: Mouse scrolled (734, 469) with delta (0, 0)
Screenshot: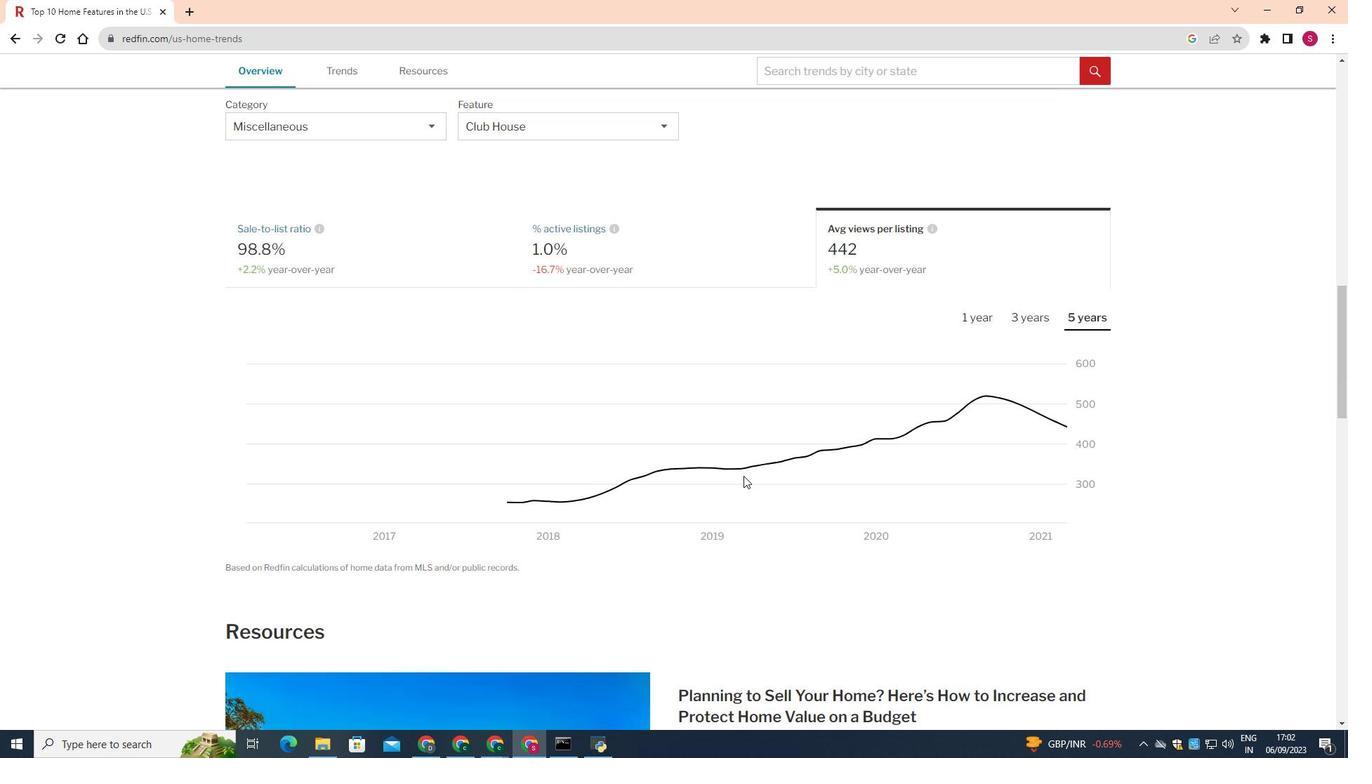 
Action: Mouse moved to (734, 470)
Screenshot: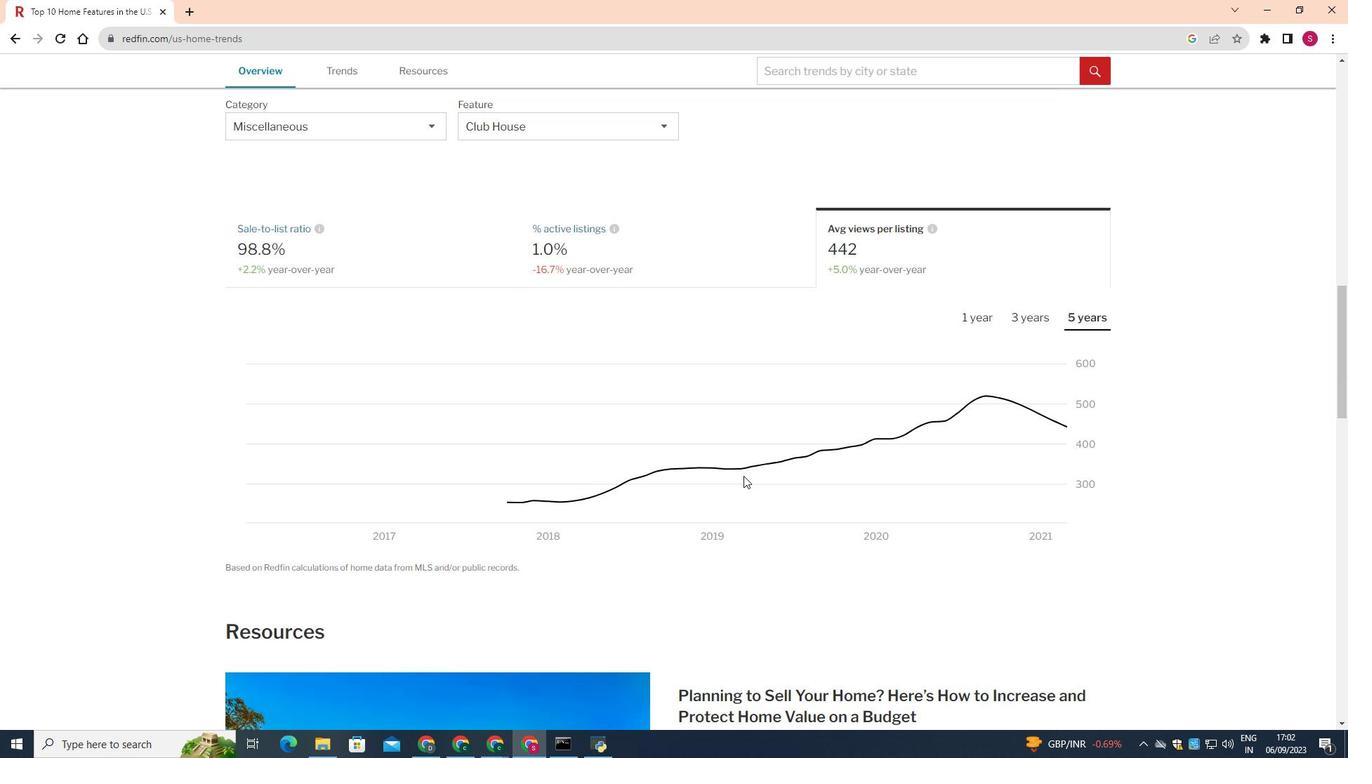 
Action: Mouse scrolled (734, 469) with delta (0, 0)
Screenshot: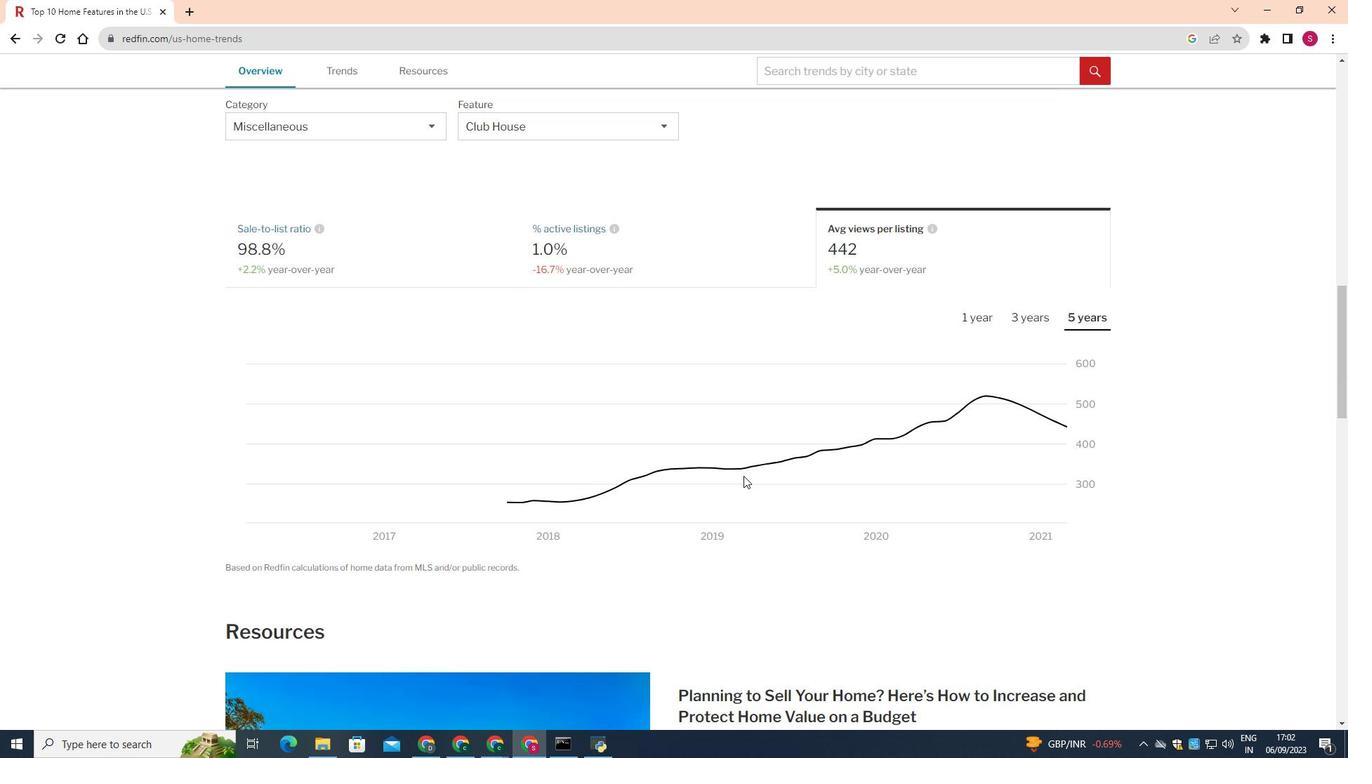 
Action: Mouse scrolled (734, 469) with delta (0, 0)
Screenshot: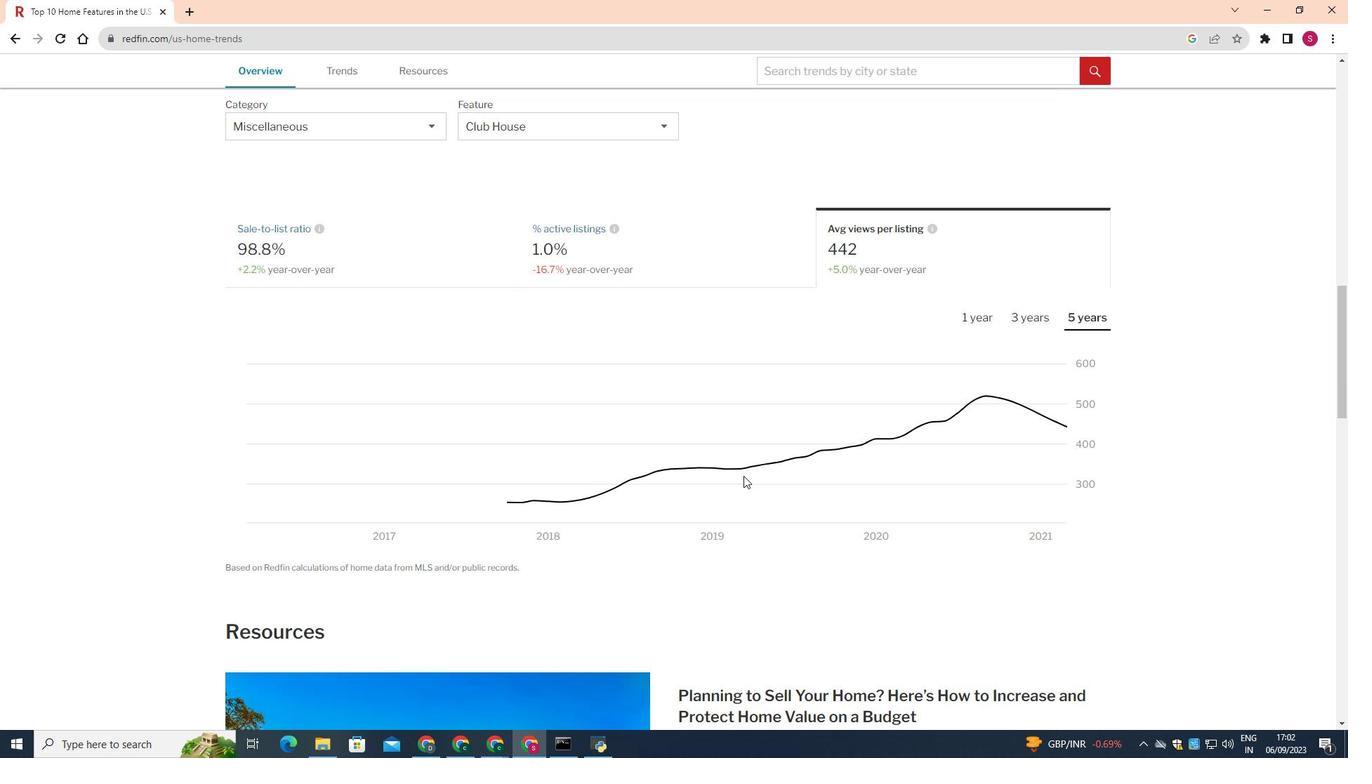 
Action: Mouse scrolled (734, 469) with delta (0, 0)
Screenshot: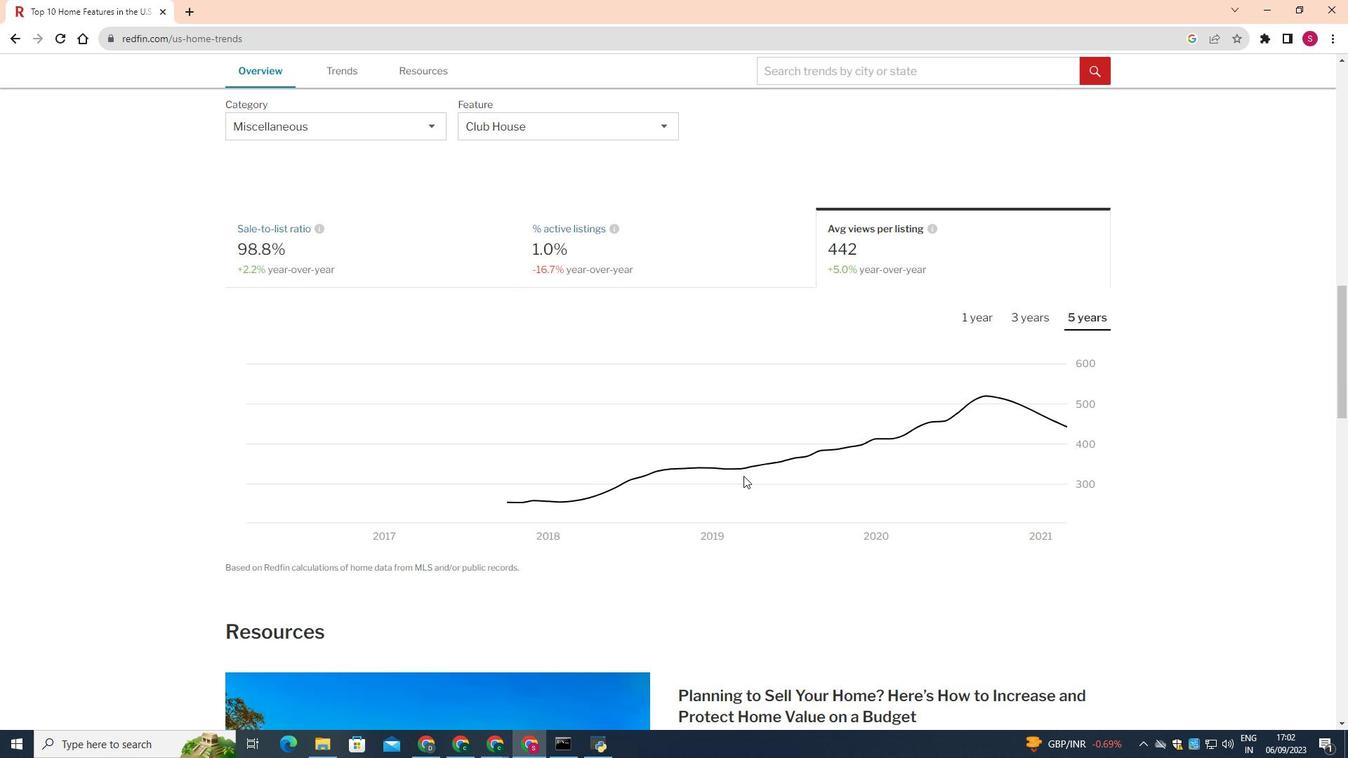 
Action: Mouse moved to (727, 469)
Screenshot: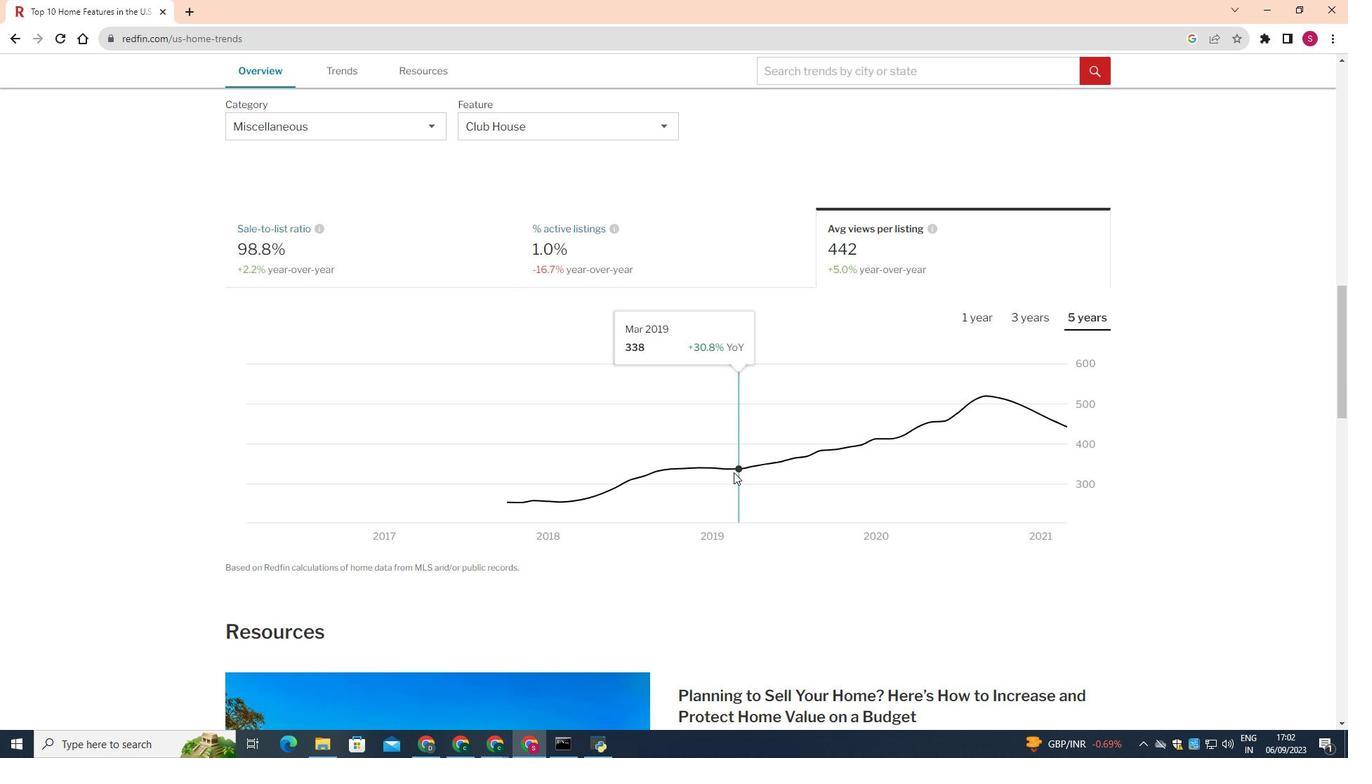 
